 Task: Search one way flight ticket for 3 adults in first from Stillwater: Stillwater Regional Airport to Rockford: Chicago Rockford International Airport(was Northwest Chicagoland Regional Airport At Rockford) on 5-1-2023. Choice of flights is American. Number of bags: 1 carry on bag. Price is upto 97000. Outbound departure time preference is 5:45.
Action: Mouse moved to (242, 283)
Screenshot: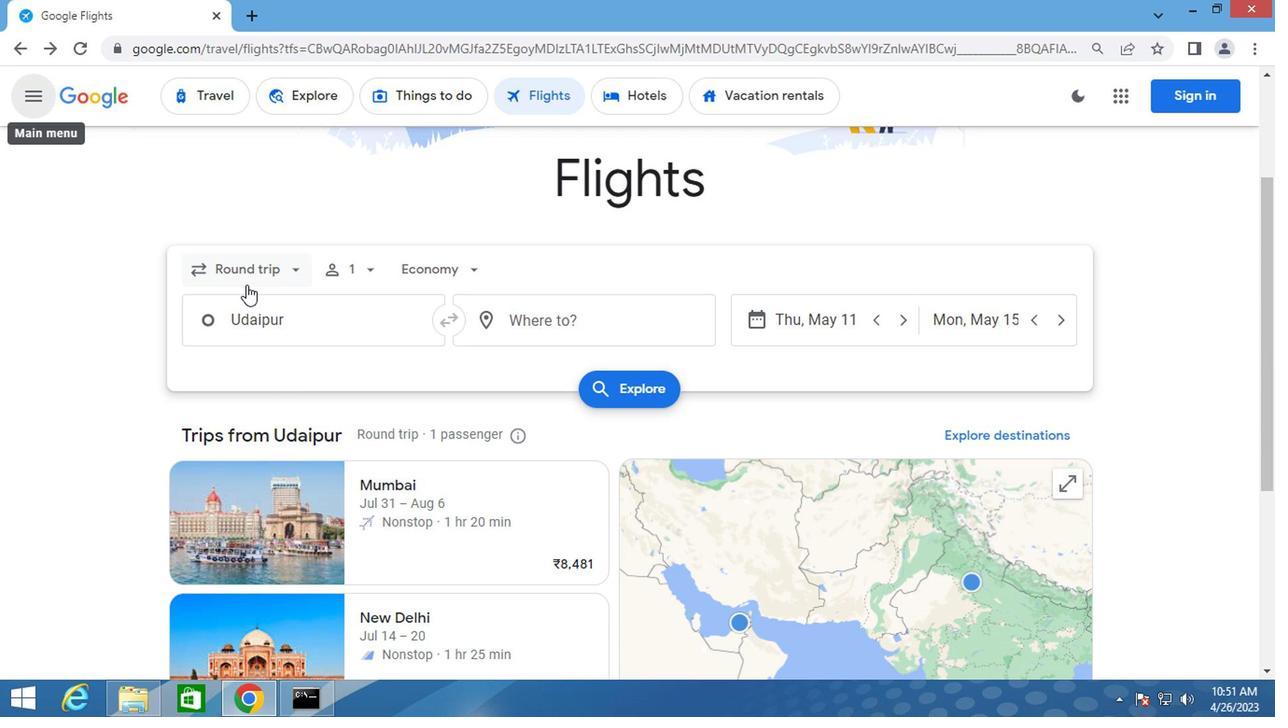 
Action: Mouse pressed left at (242, 283)
Screenshot: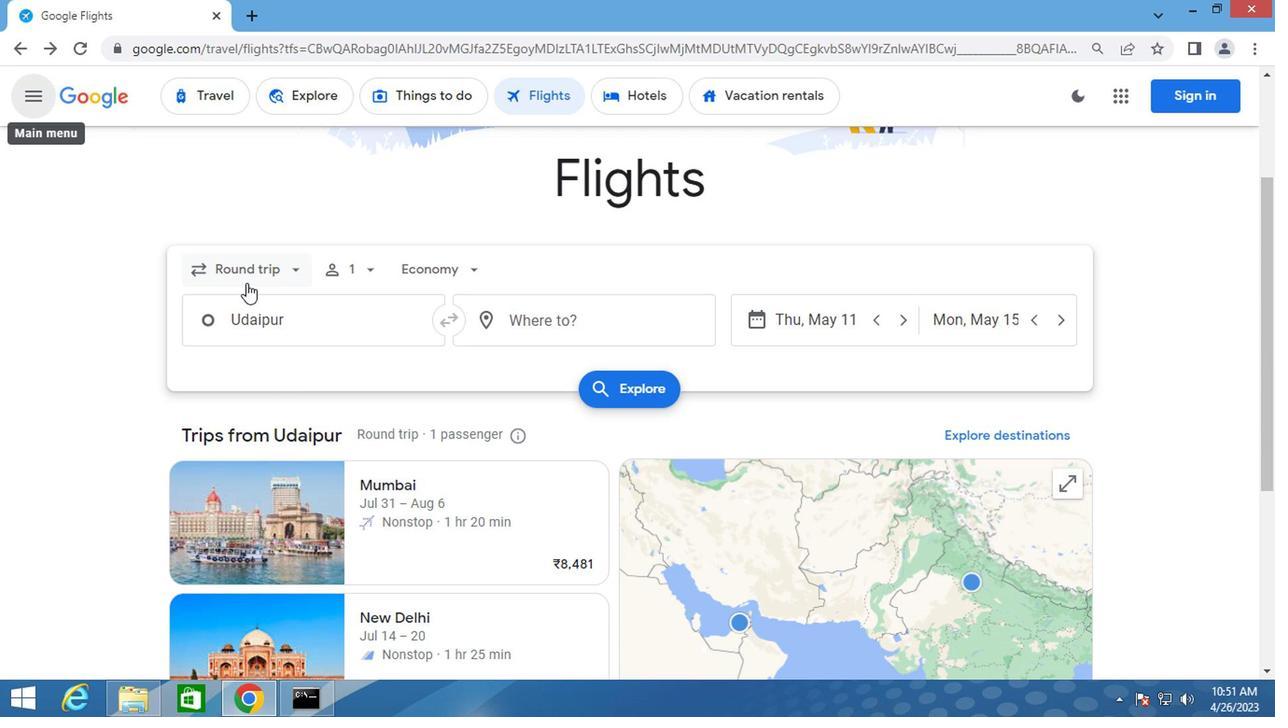 
Action: Mouse moved to (250, 344)
Screenshot: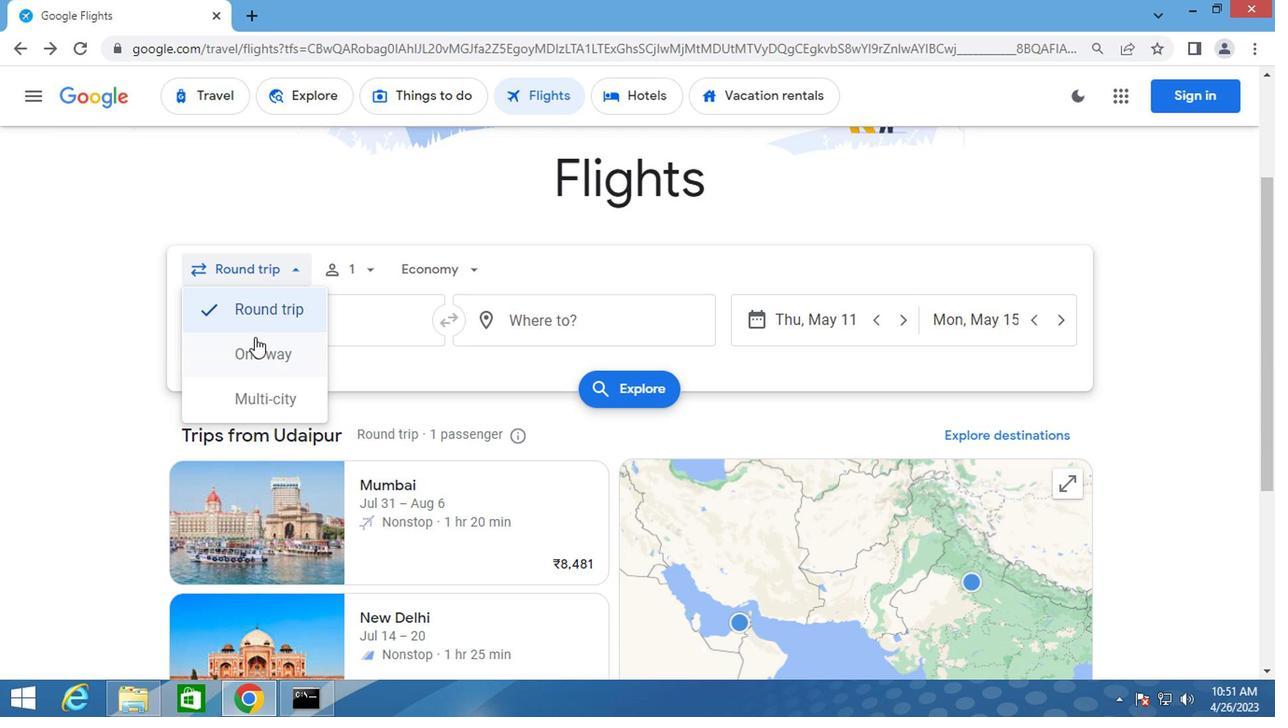 
Action: Mouse pressed left at (250, 344)
Screenshot: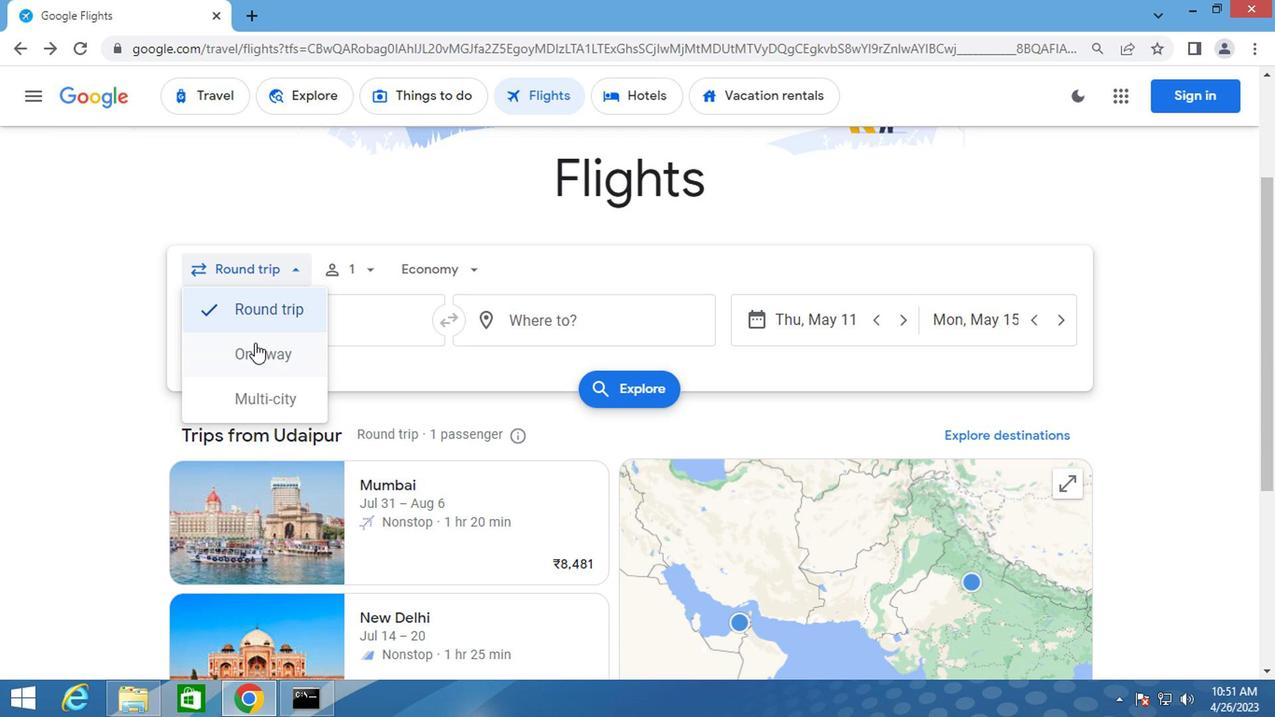 
Action: Mouse moved to (342, 271)
Screenshot: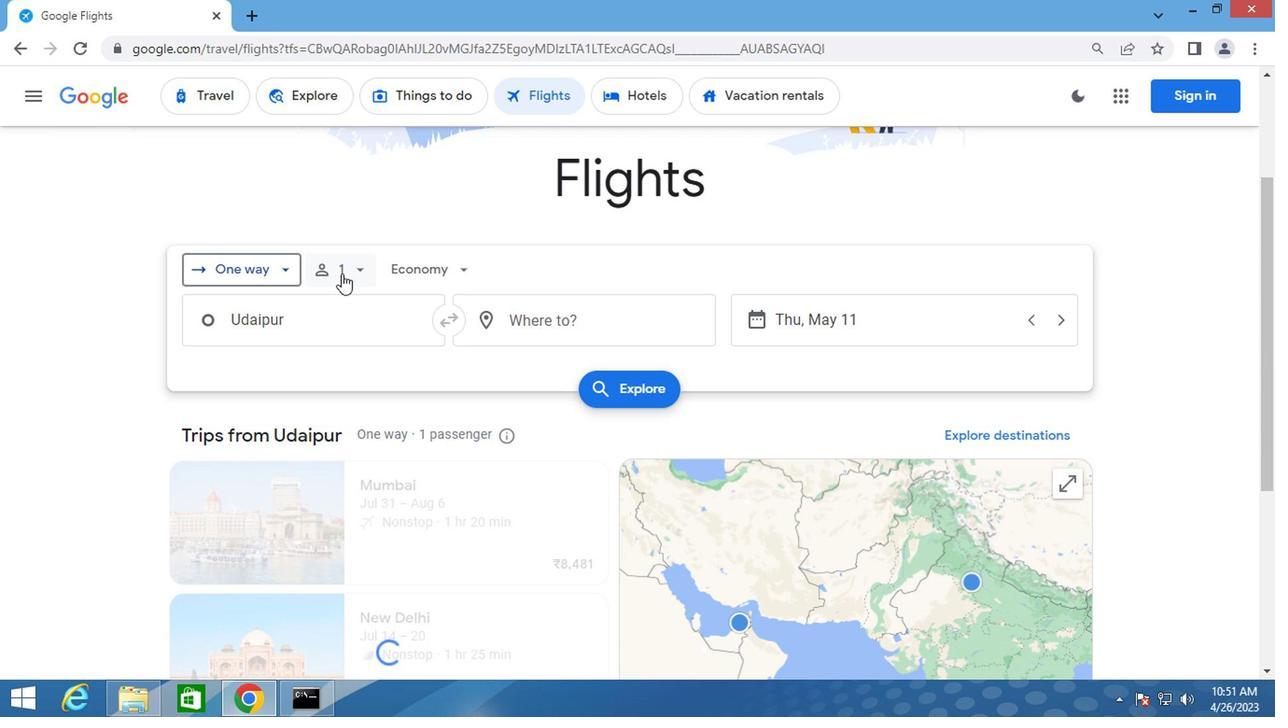 
Action: Mouse pressed left at (342, 271)
Screenshot: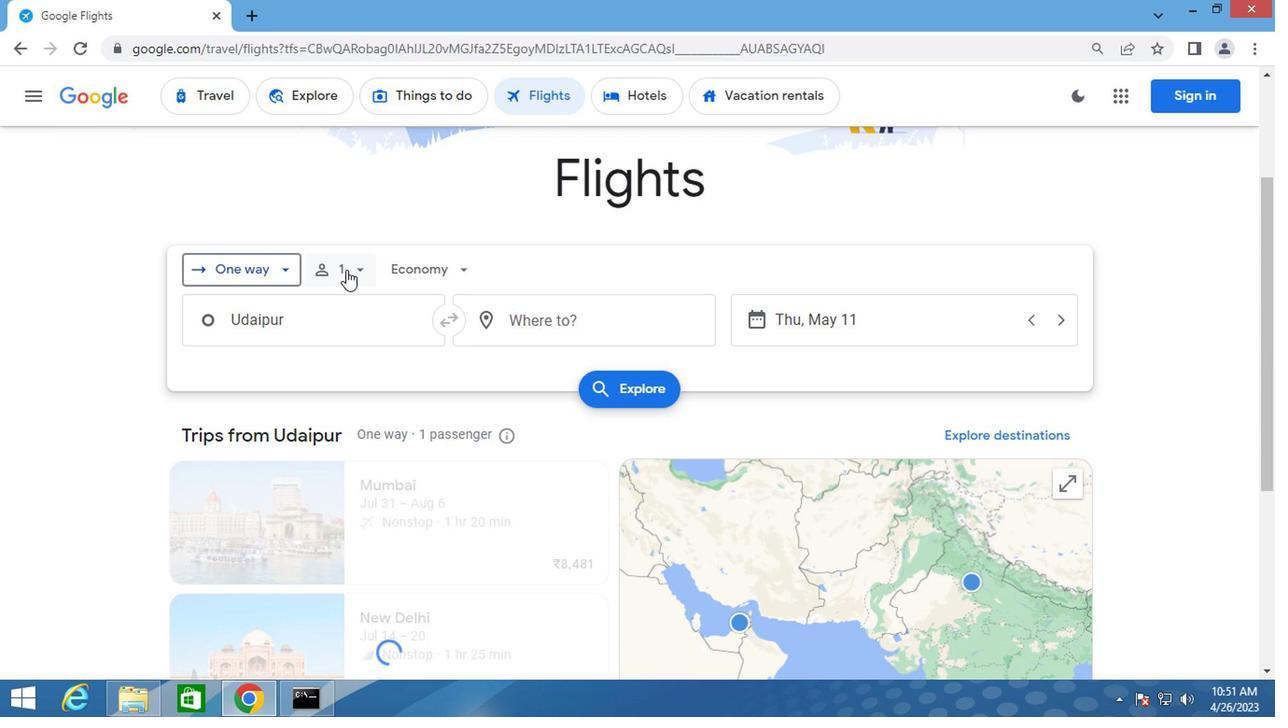 
Action: Mouse moved to (502, 320)
Screenshot: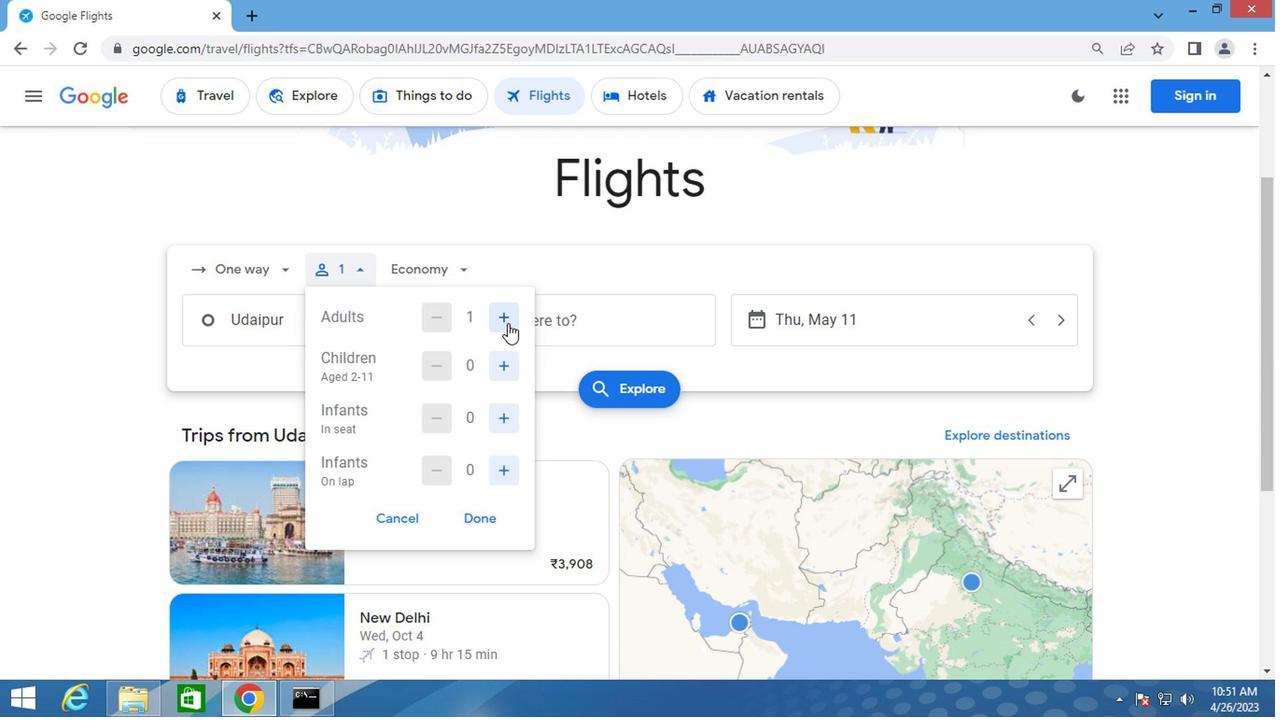 
Action: Mouse pressed left at (502, 320)
Screenshot: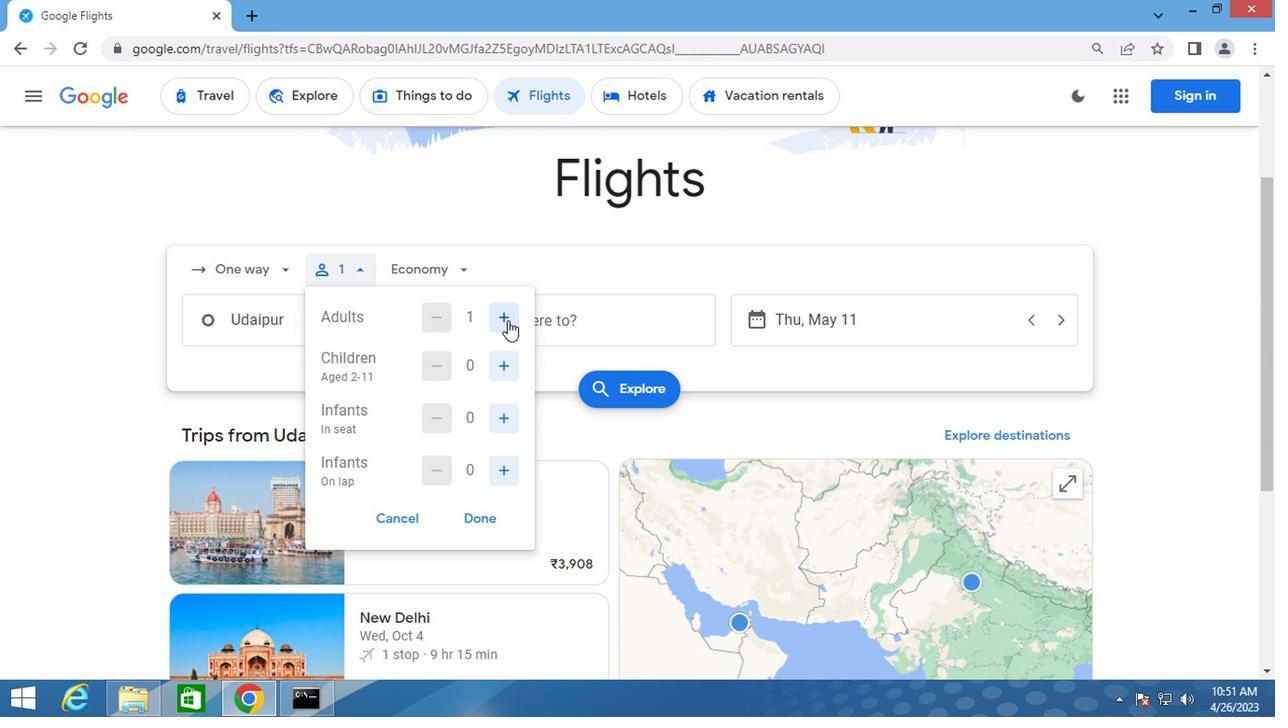
Action: Mouse pressed left at (502, 320)
Screenshot: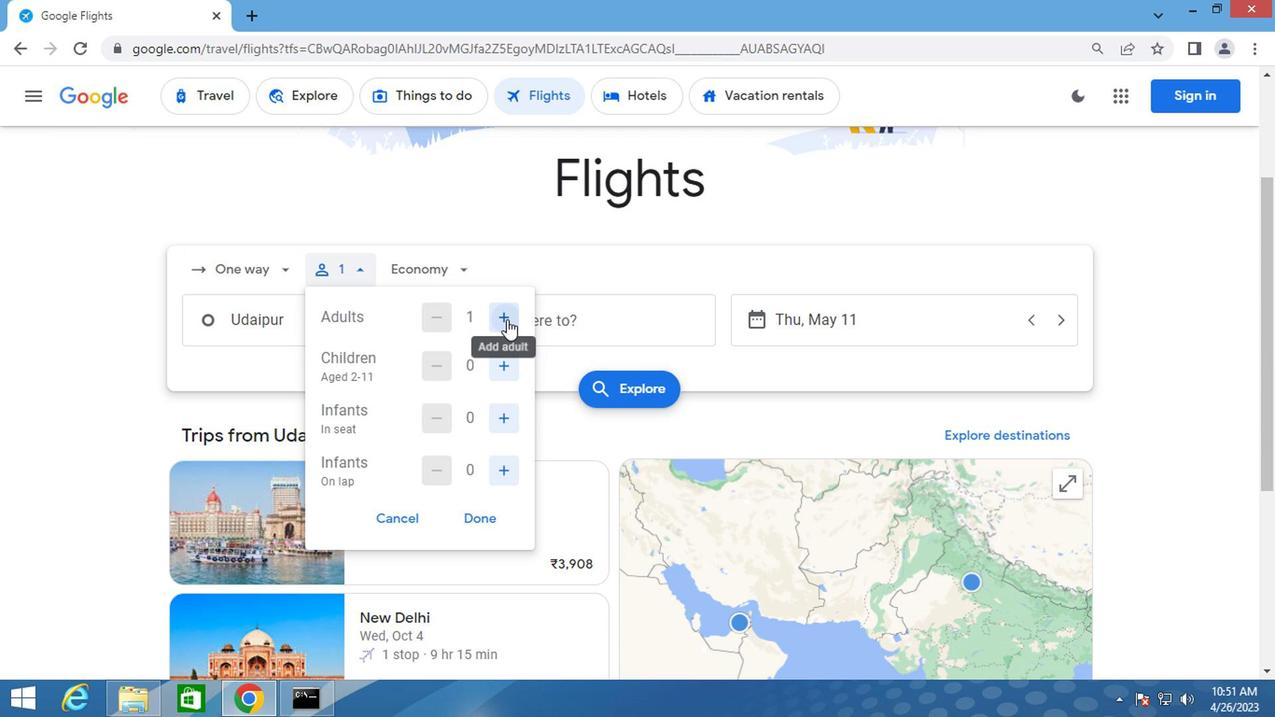 
Action: Mouse moved to (400, 271)
Screenshot: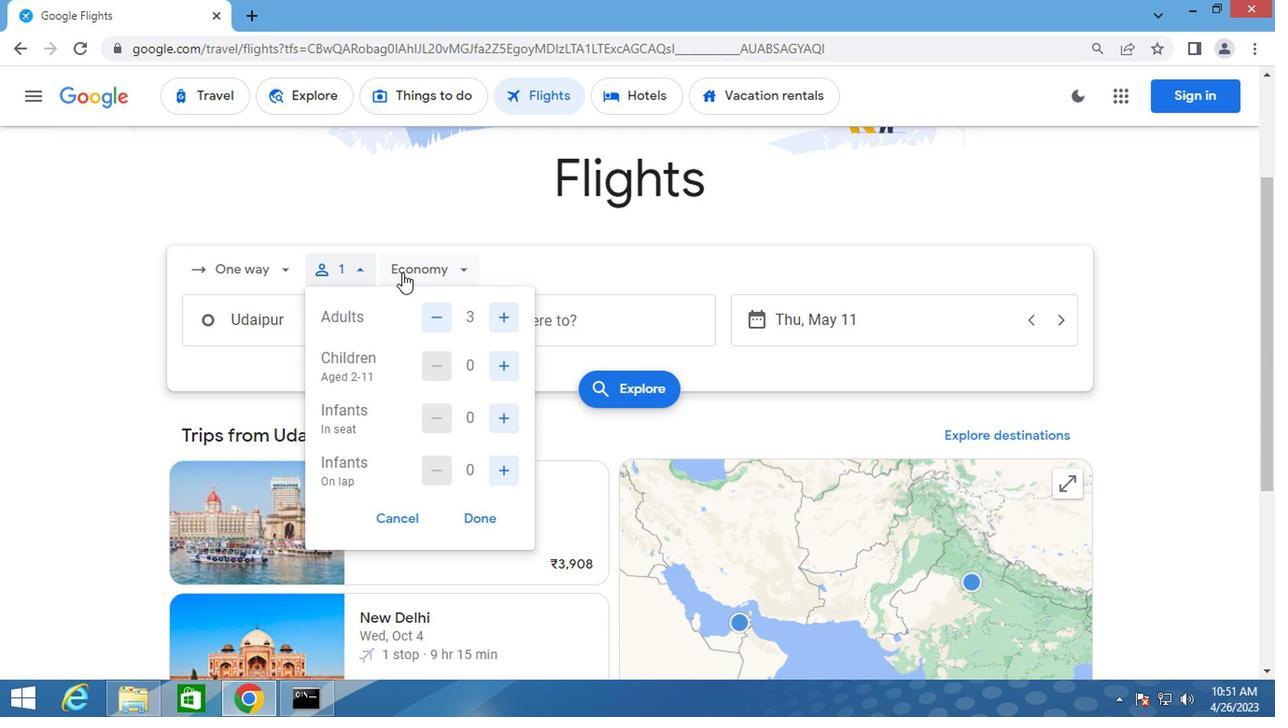 
Action: Mouse pressed left at (400, 271)
Screenshot: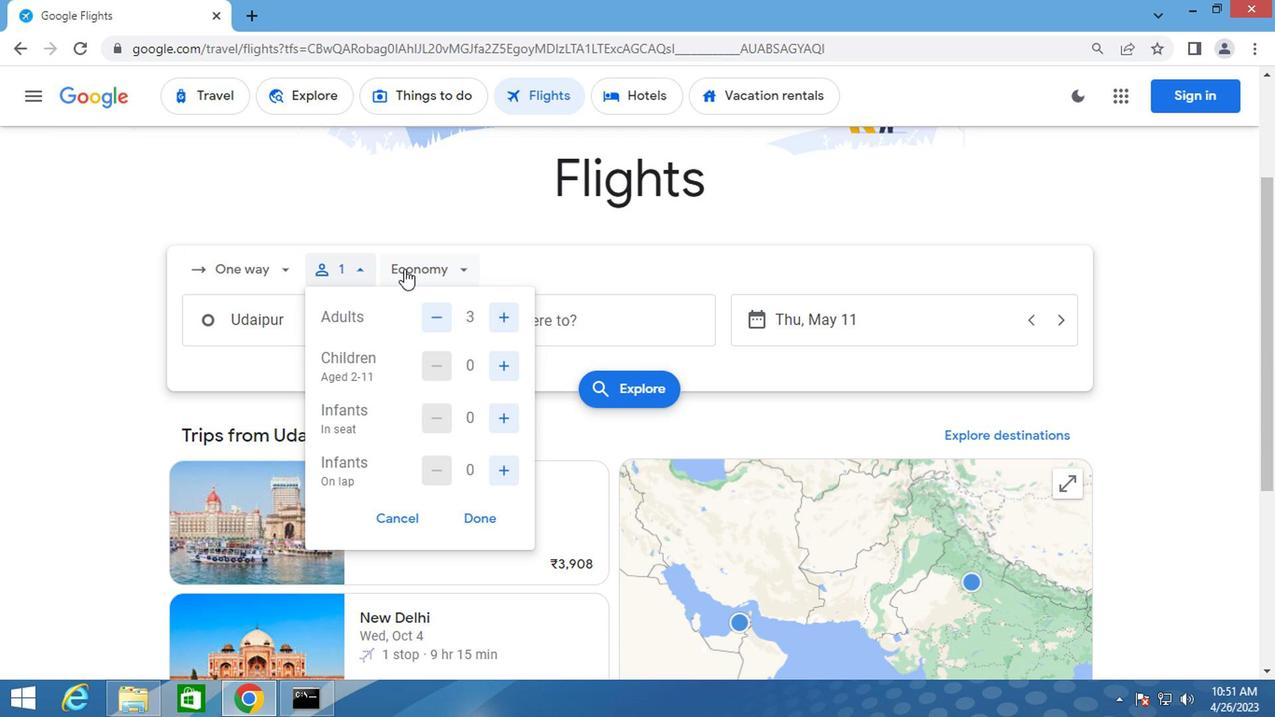 
Action: Mouse moved to (447, 448)
Screenshot: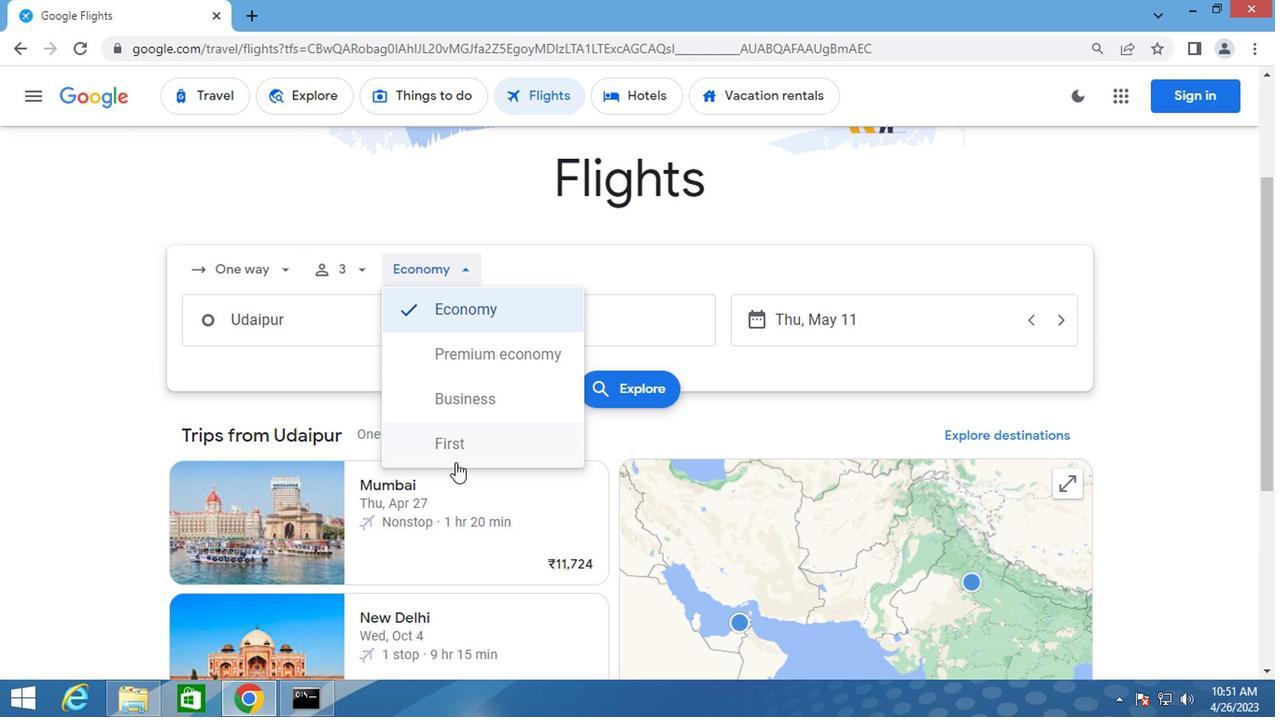 
Action: Mouse pressed left at (447, 448)
Screenshot: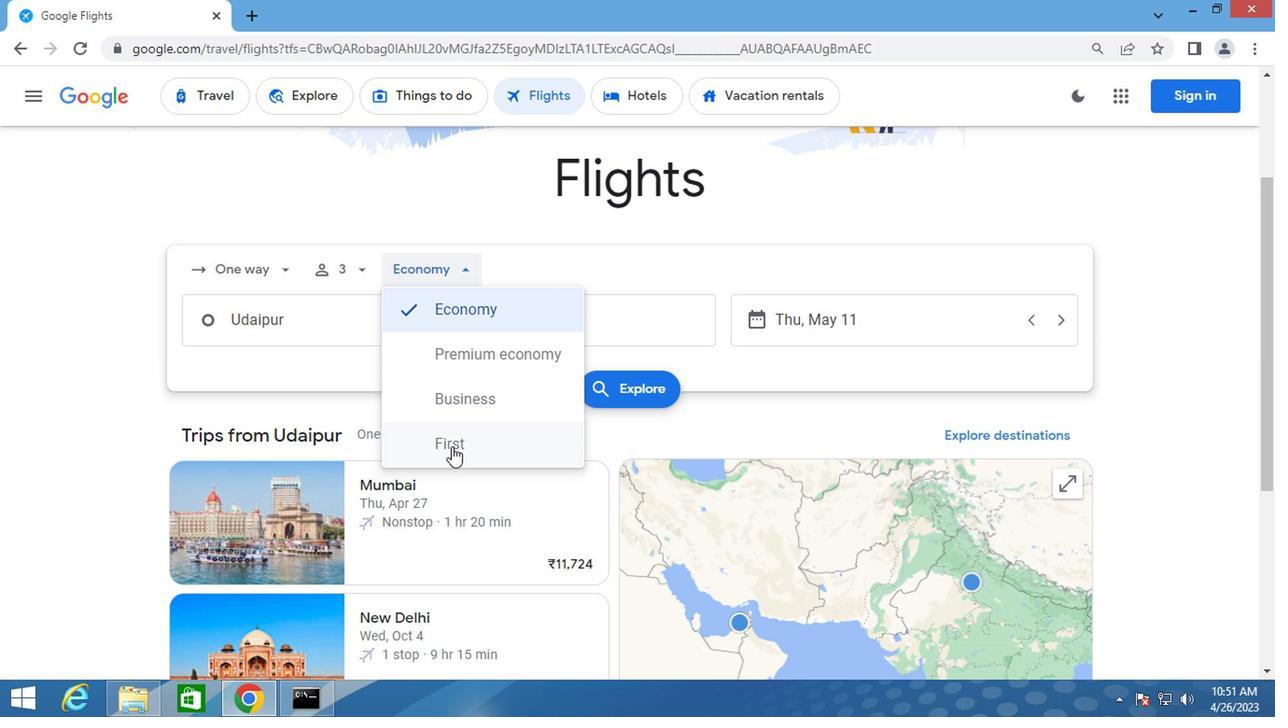 
Action: Mouse moved to (231, 319)
Screenshot: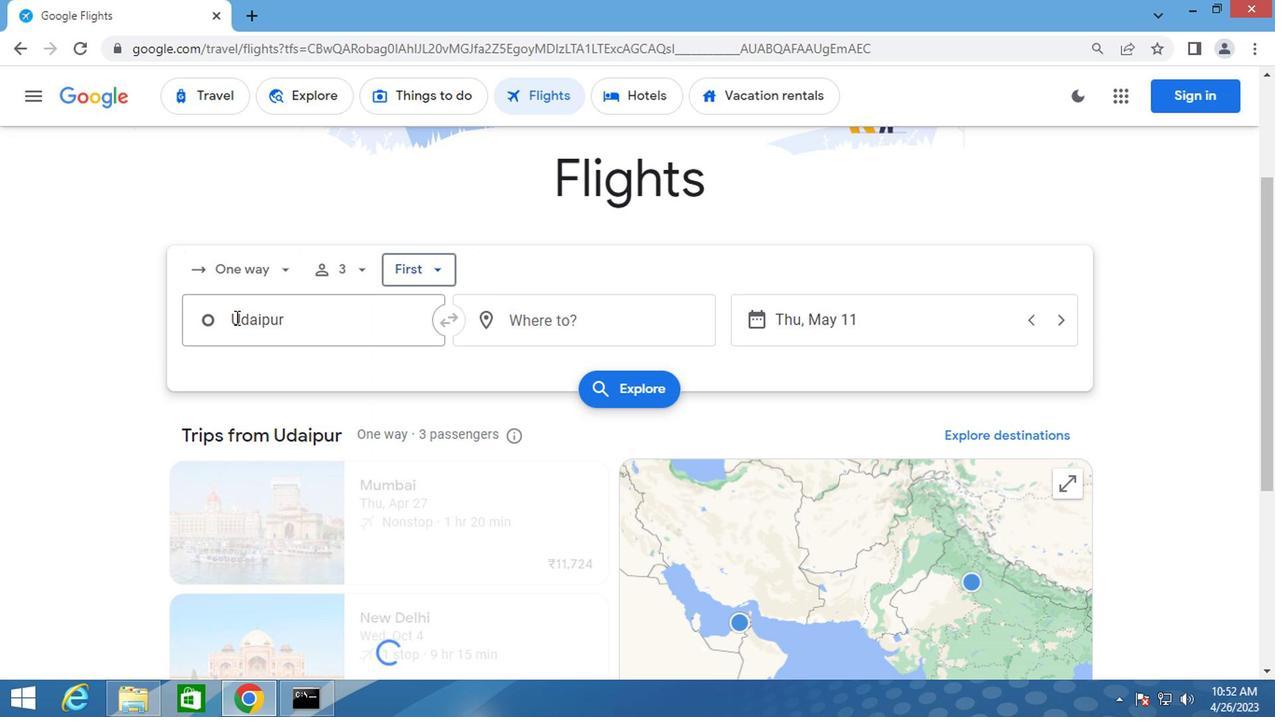 
Action: Mouse pressed left at (231, 319)
Screenshot: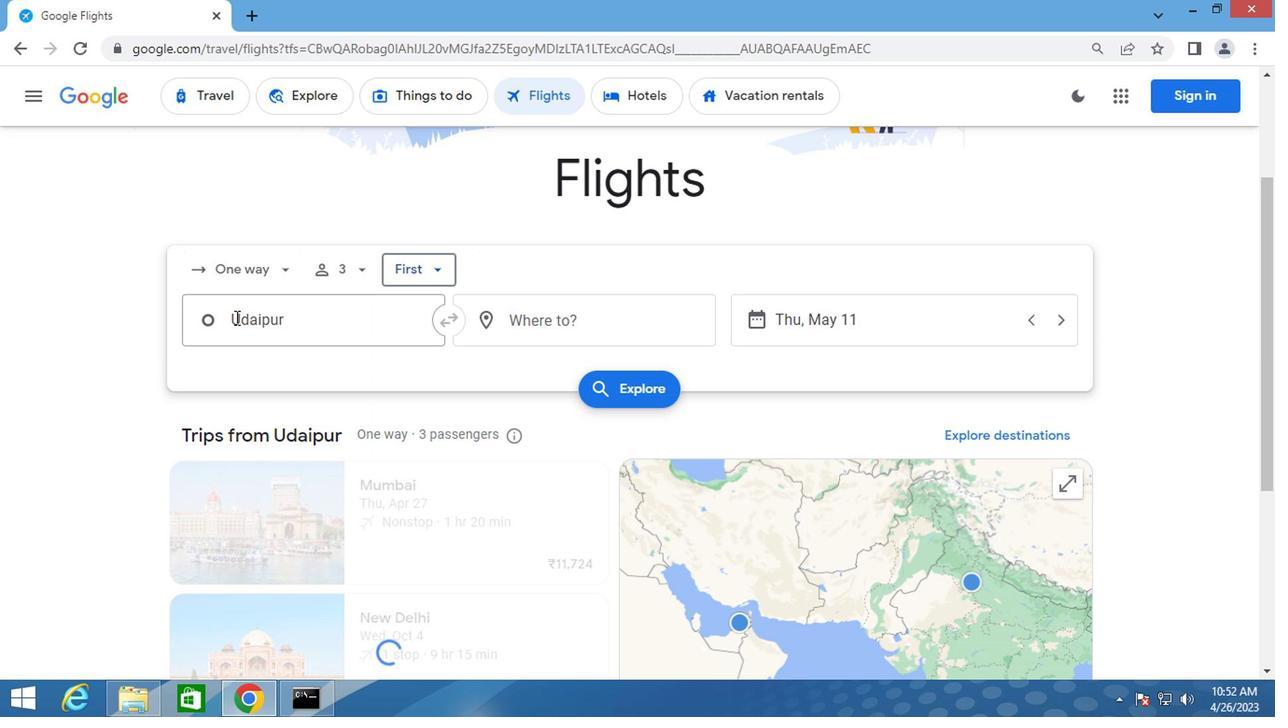 
Action: Mouse moved to (232, 319)
Screenshot: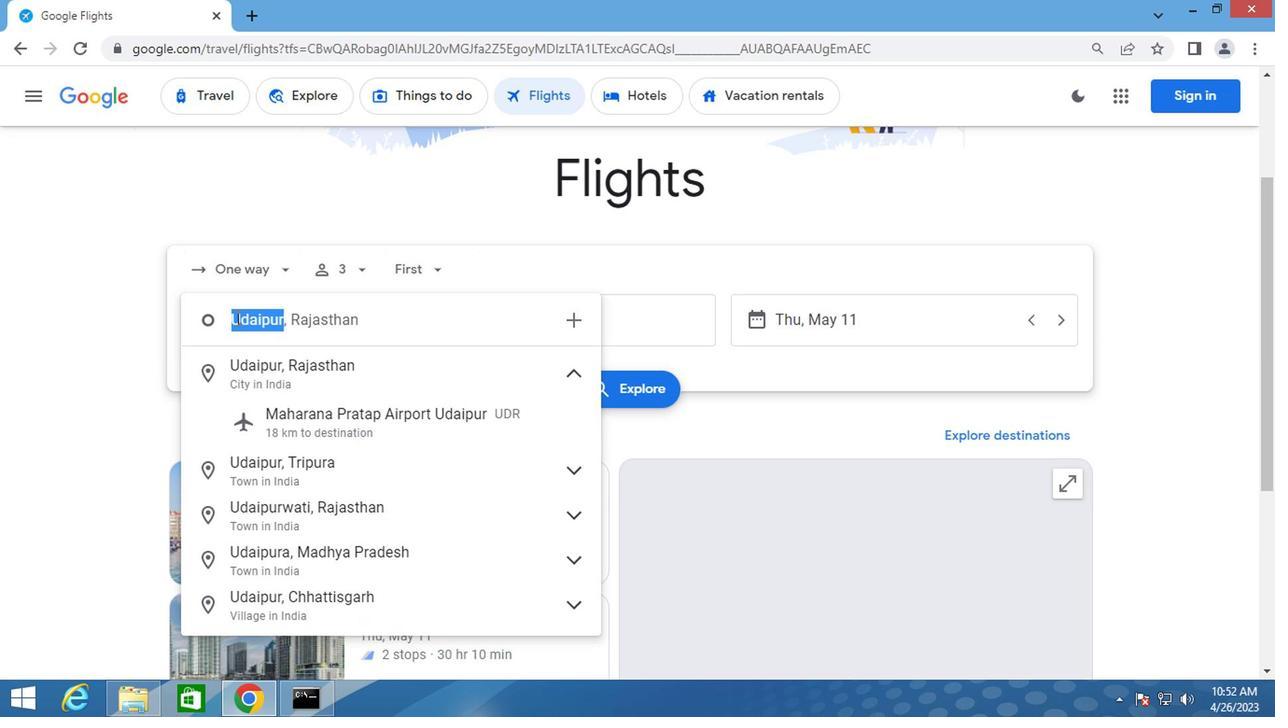 
Action: Key pressed stillwater
Screenshot: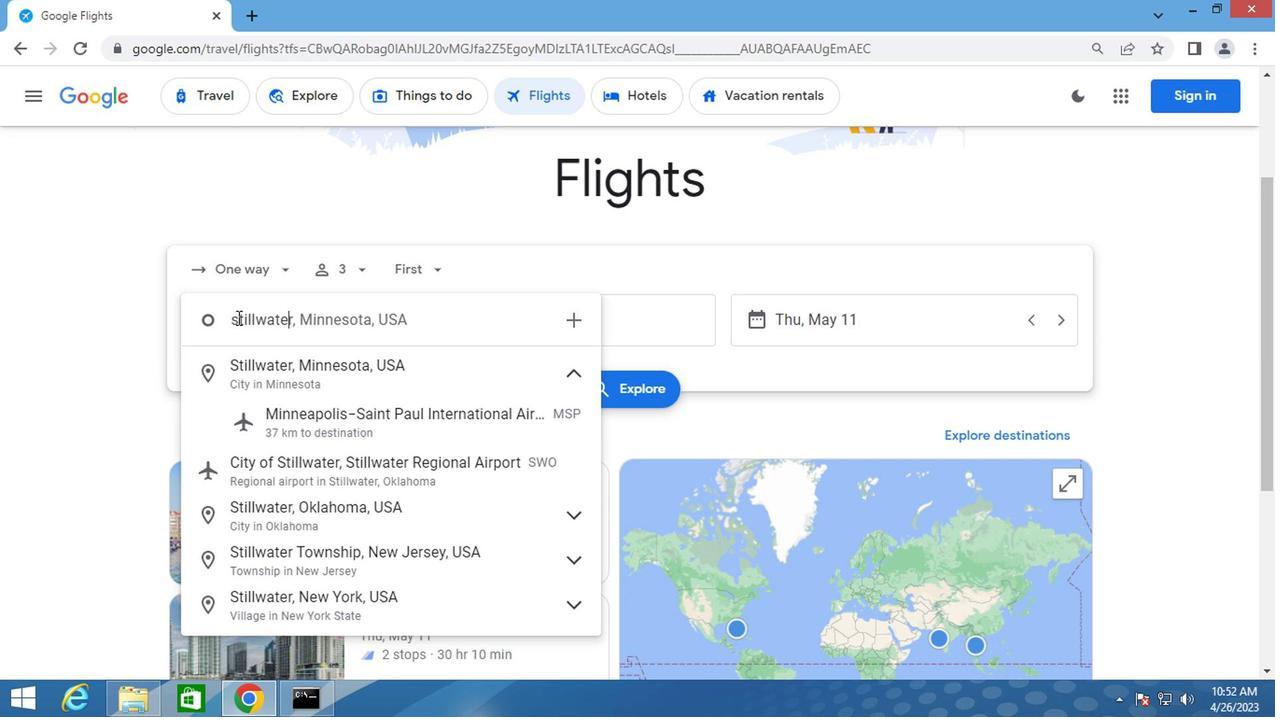 
Action: Mouse moved to (380, 327)
Screenshot: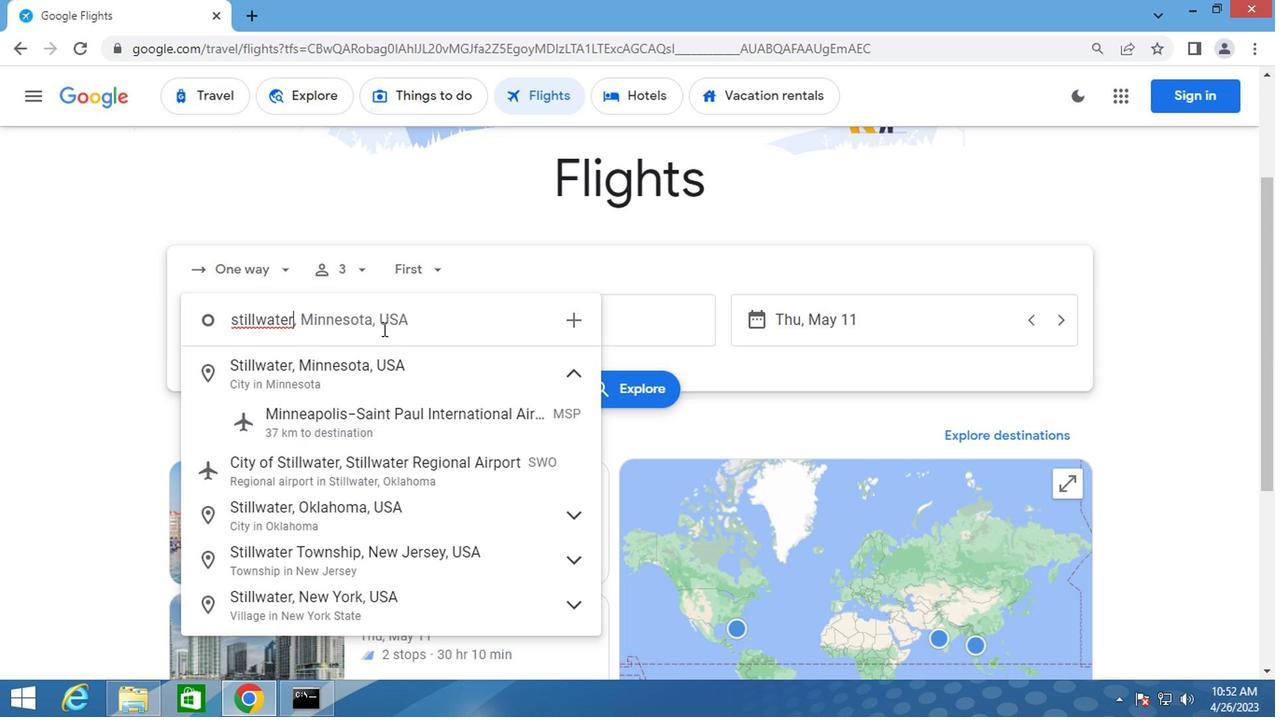 
Action: Key pressed <Key.space>region
Screenshot: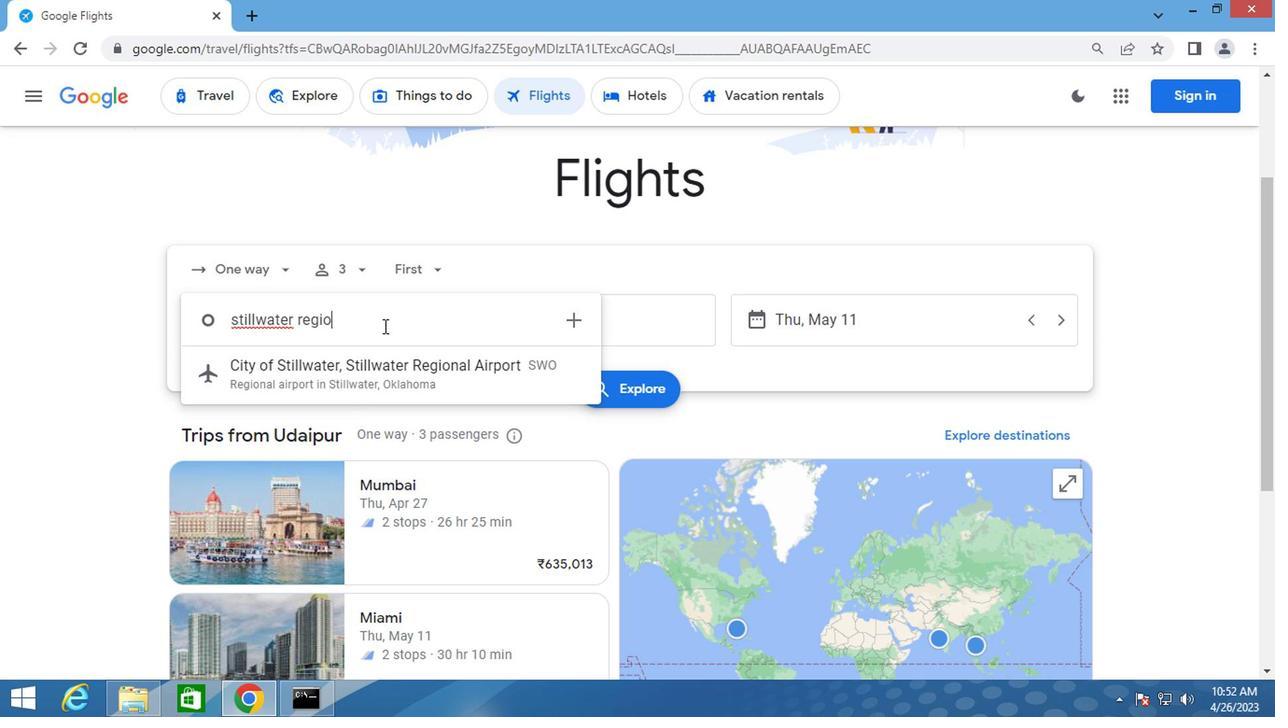 
Action: Mouse moved to (372, 380)
Screenshot: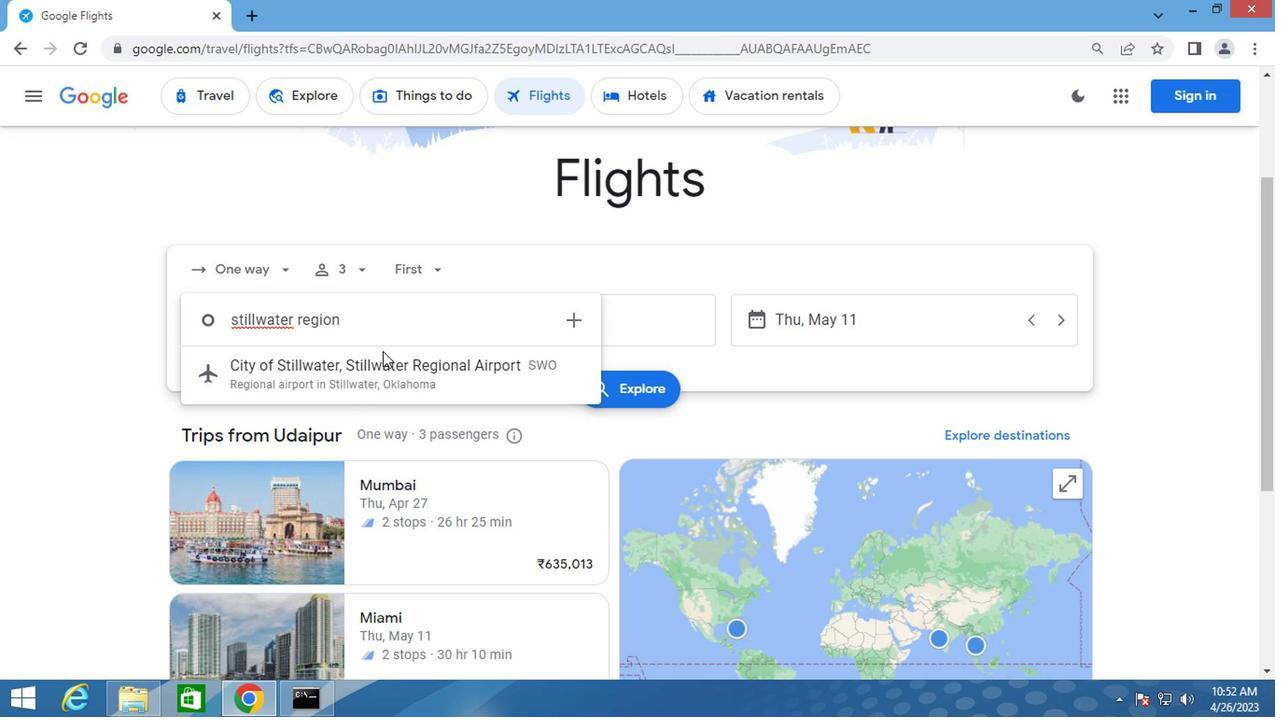 
Action: Mouse pressed left at (372, 380)
Screenshot: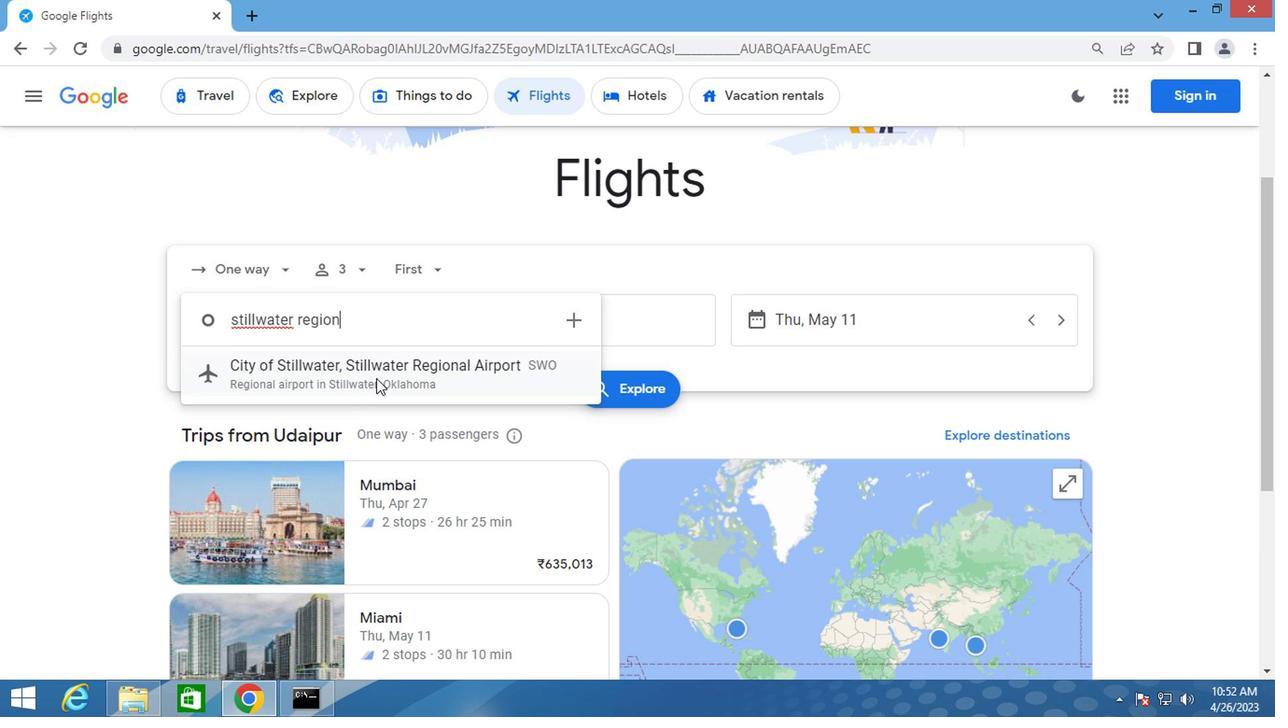 
Action: Mouse moved to (598, 322)
Screenshot: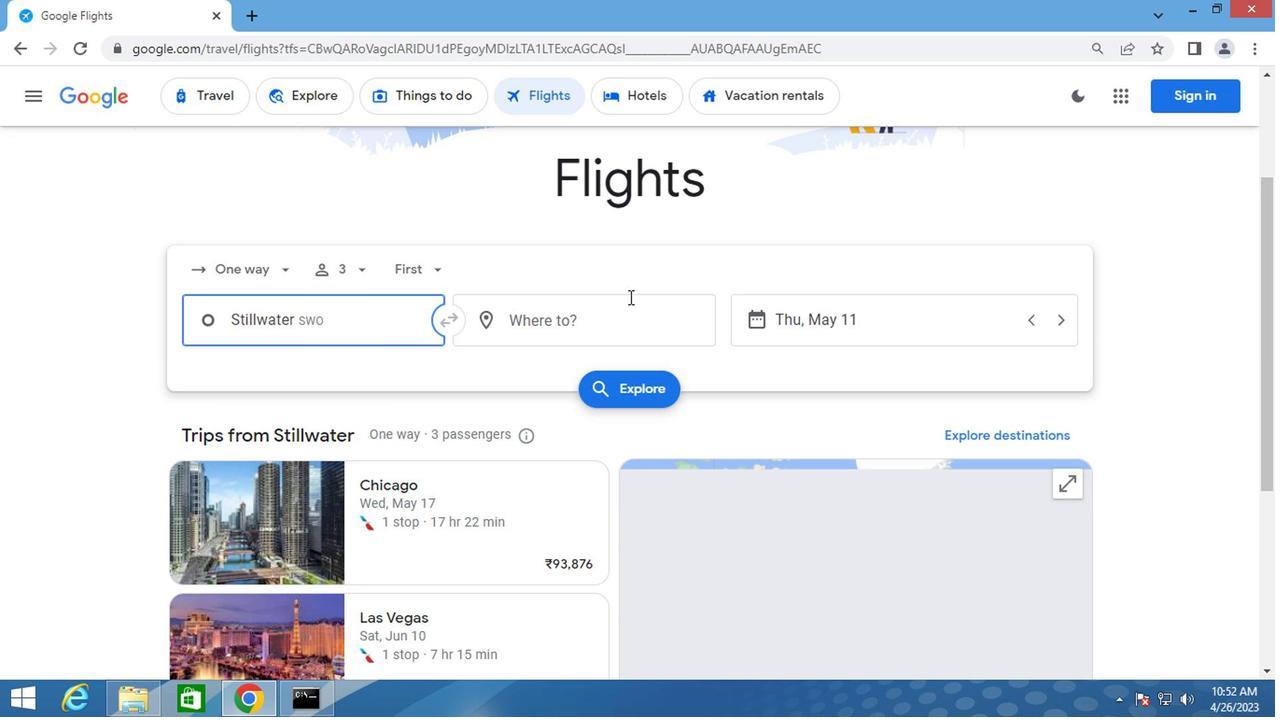 
Action: Mouse pressed left at (598, 322)
Screenshot: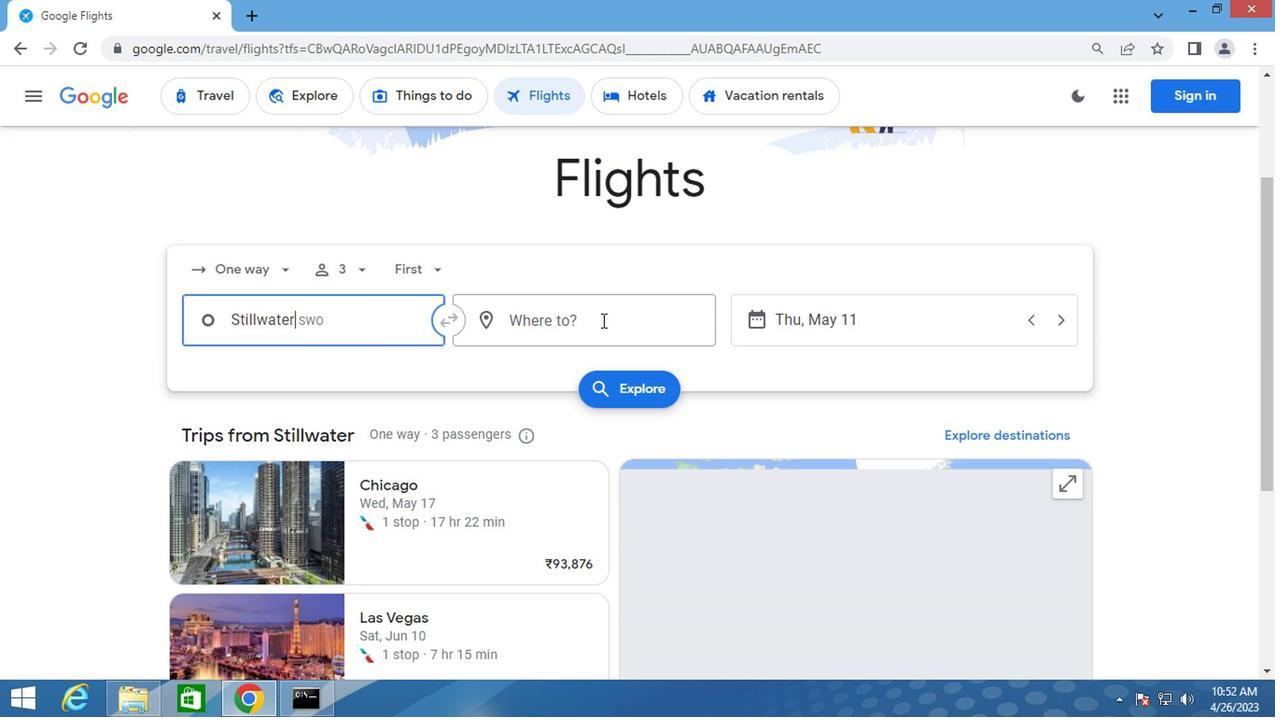 
Action: Key pressed rockford
Screenshot: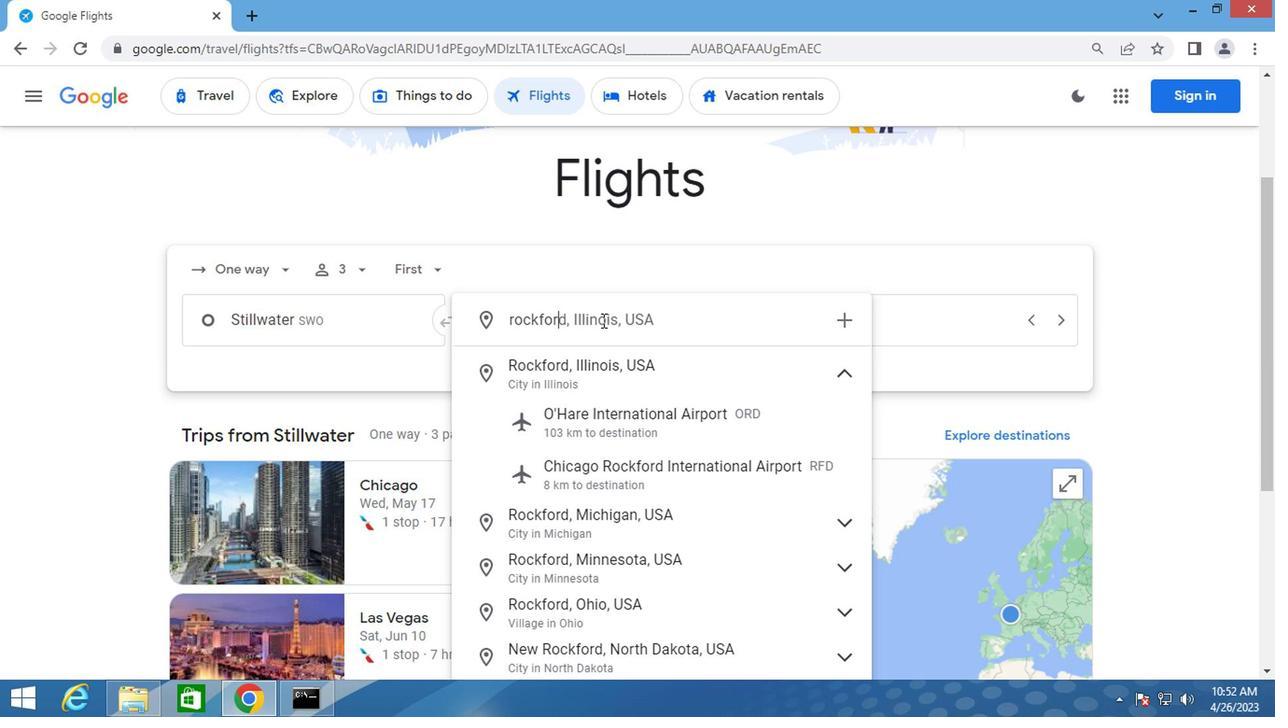 
Action: Mouse moved to (607, 462)
Screenshot: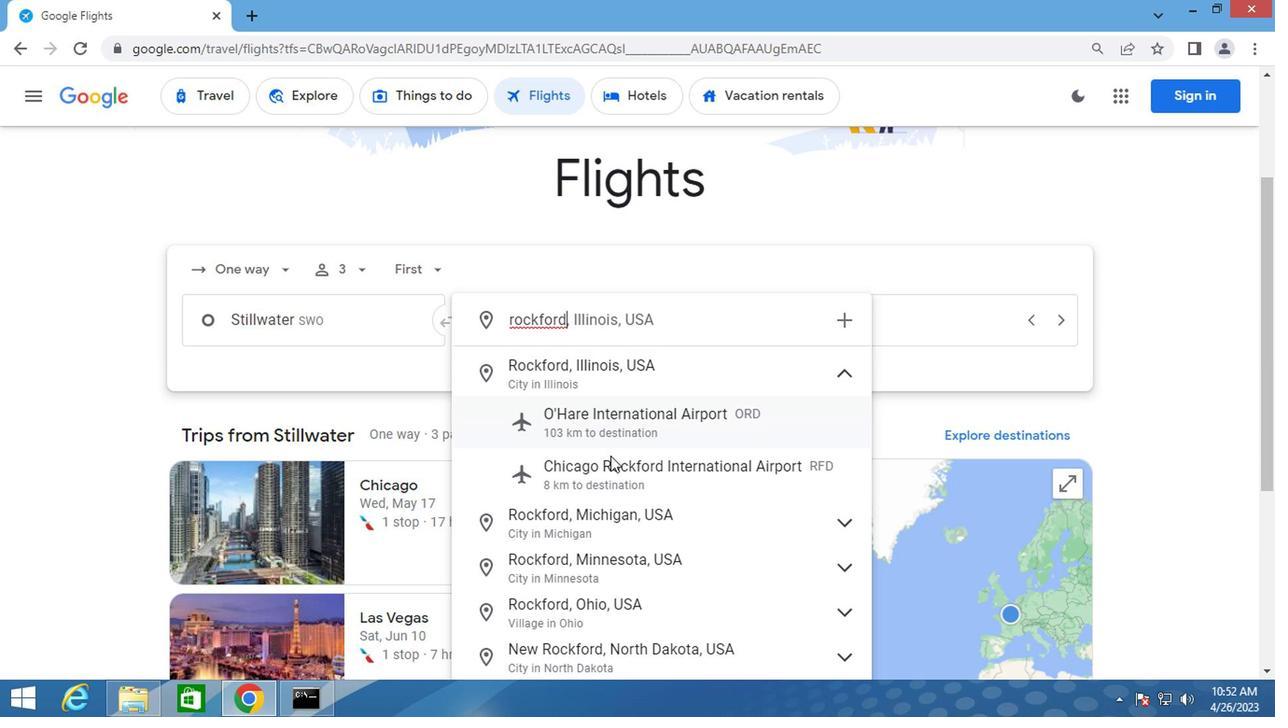 
Action: Mouse pressed left at (607, 462)
Screenshot: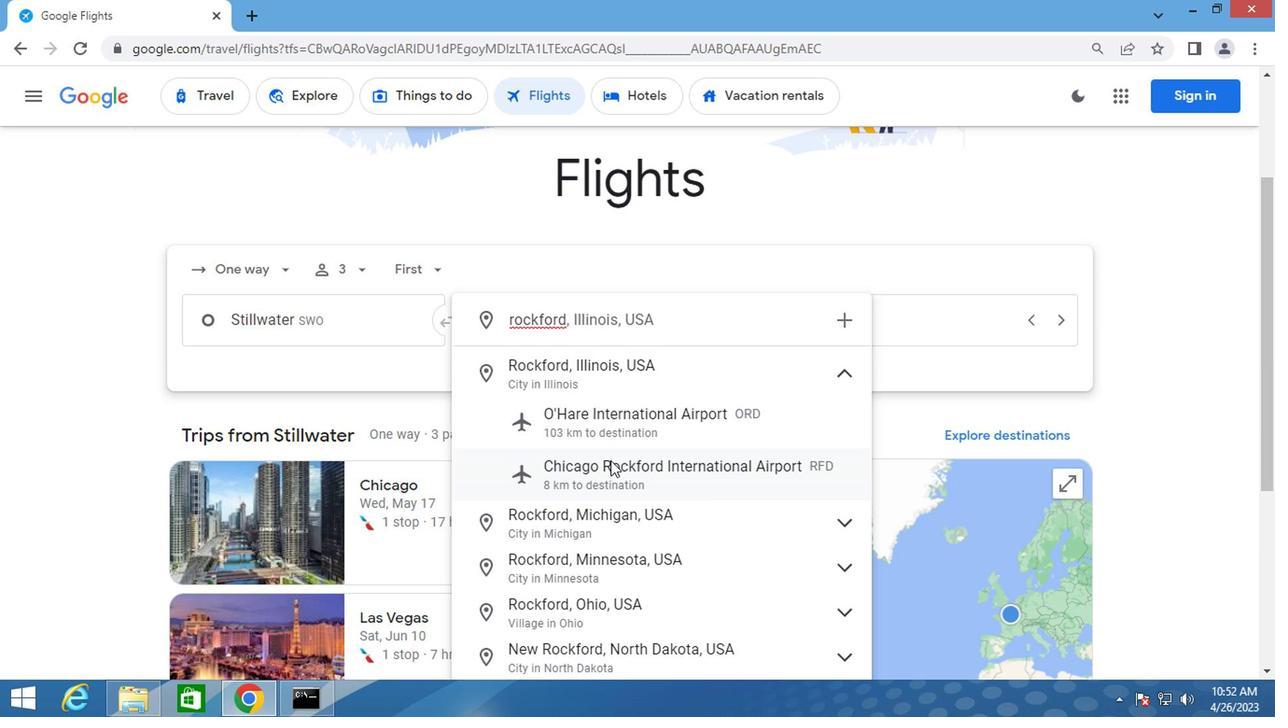 
Action: Mouse moved to (792, 326)
Screenshot: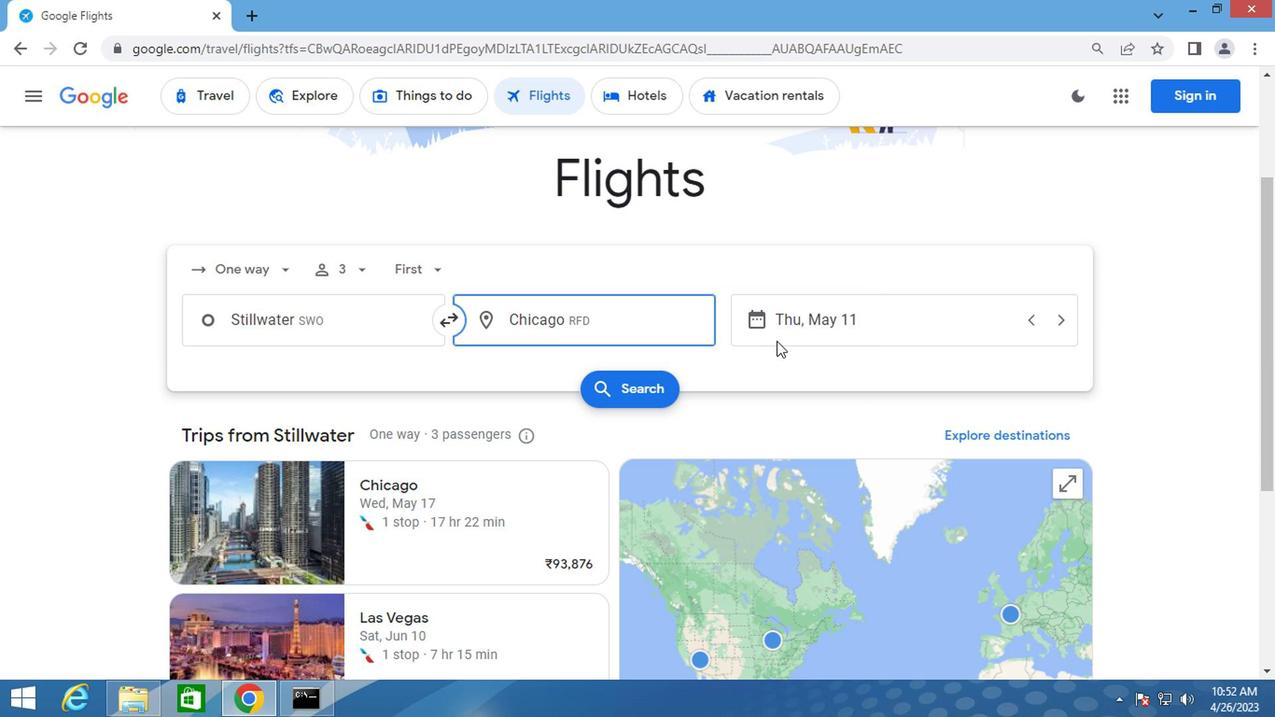 
Action: Mouse pressed left at (792, 326)
Screenshot: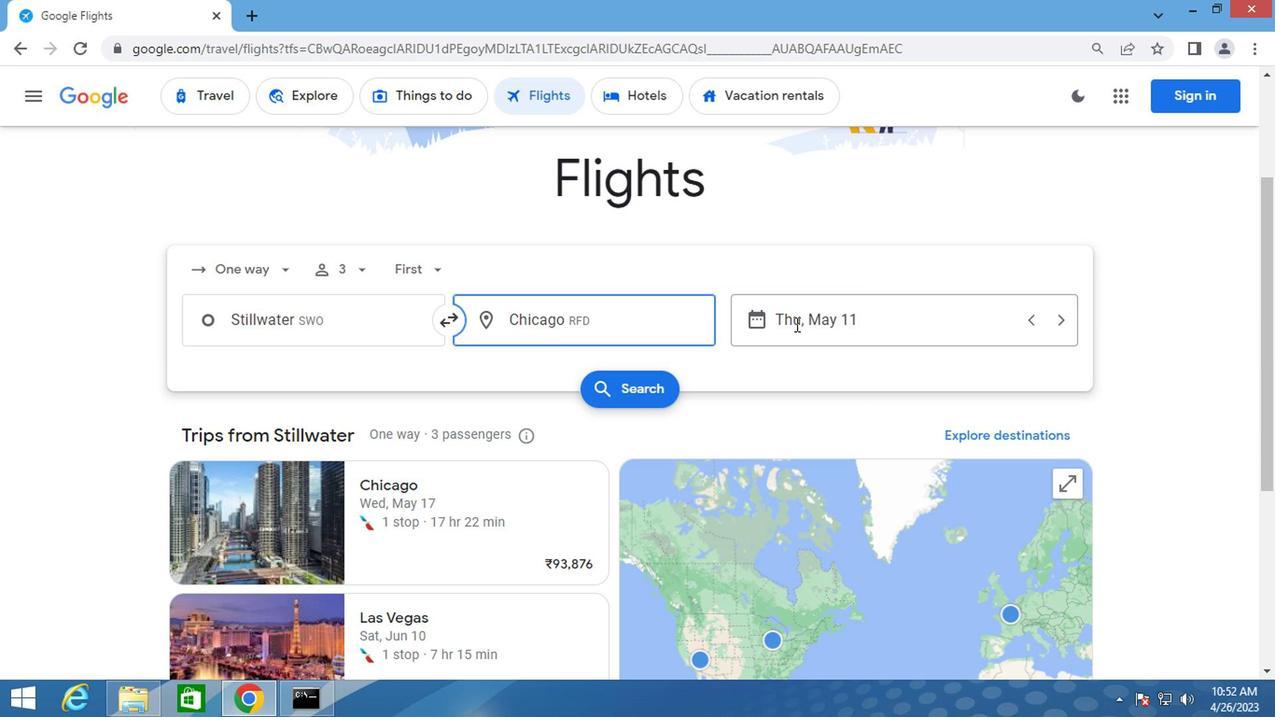 
Action: Mouse moved to (805, 341)
Screenshot: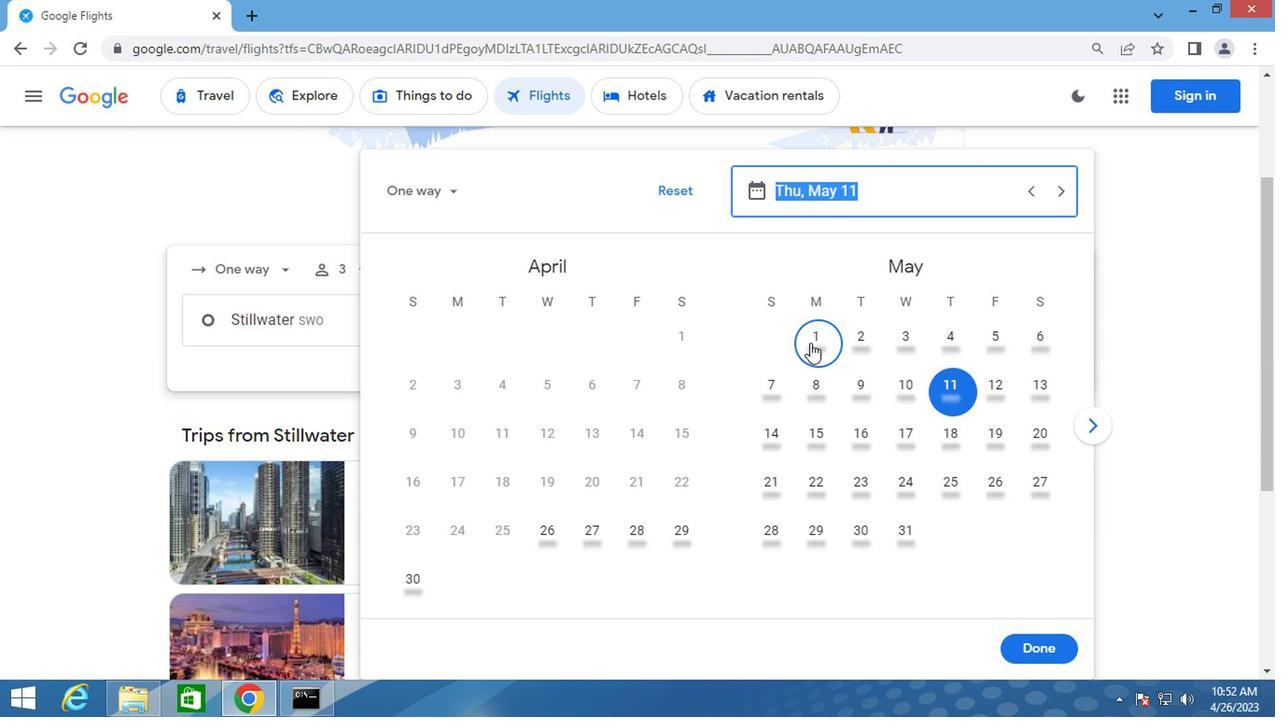 
Action: Mouse pressed left at (805, 341)
Screenshot: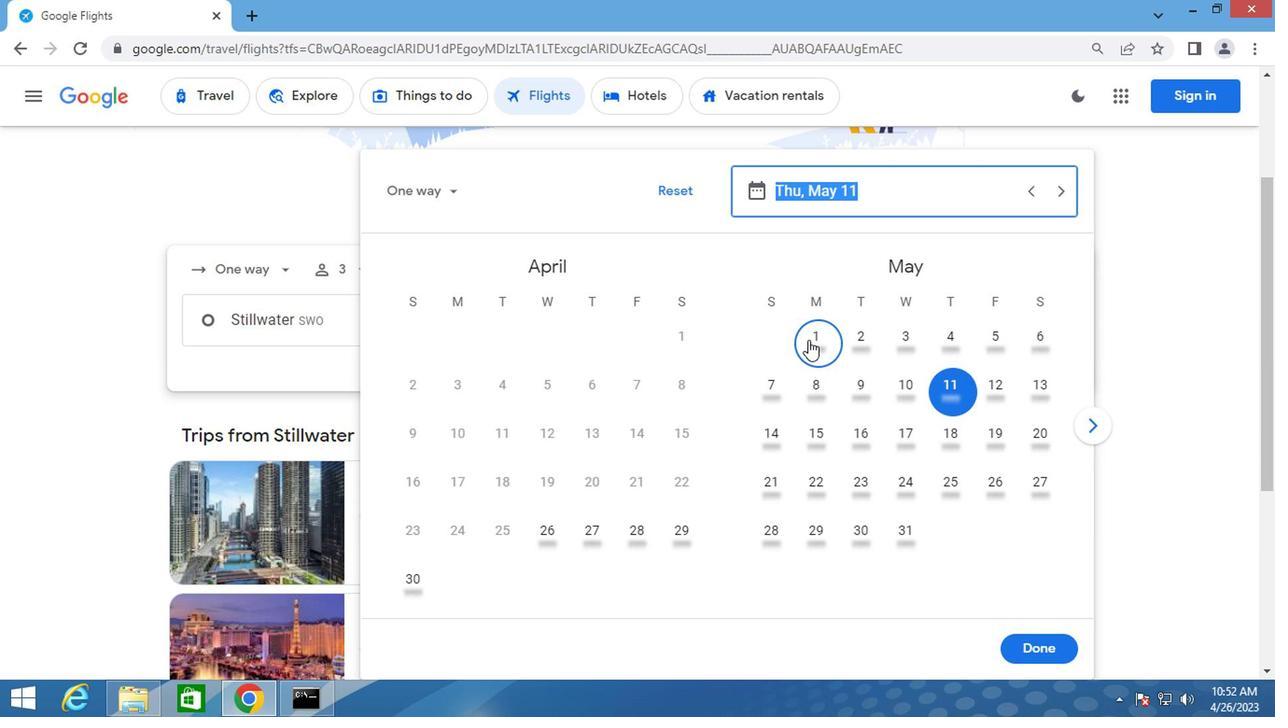 
Action: Mouse moved to (1020, 653)
Screenshot: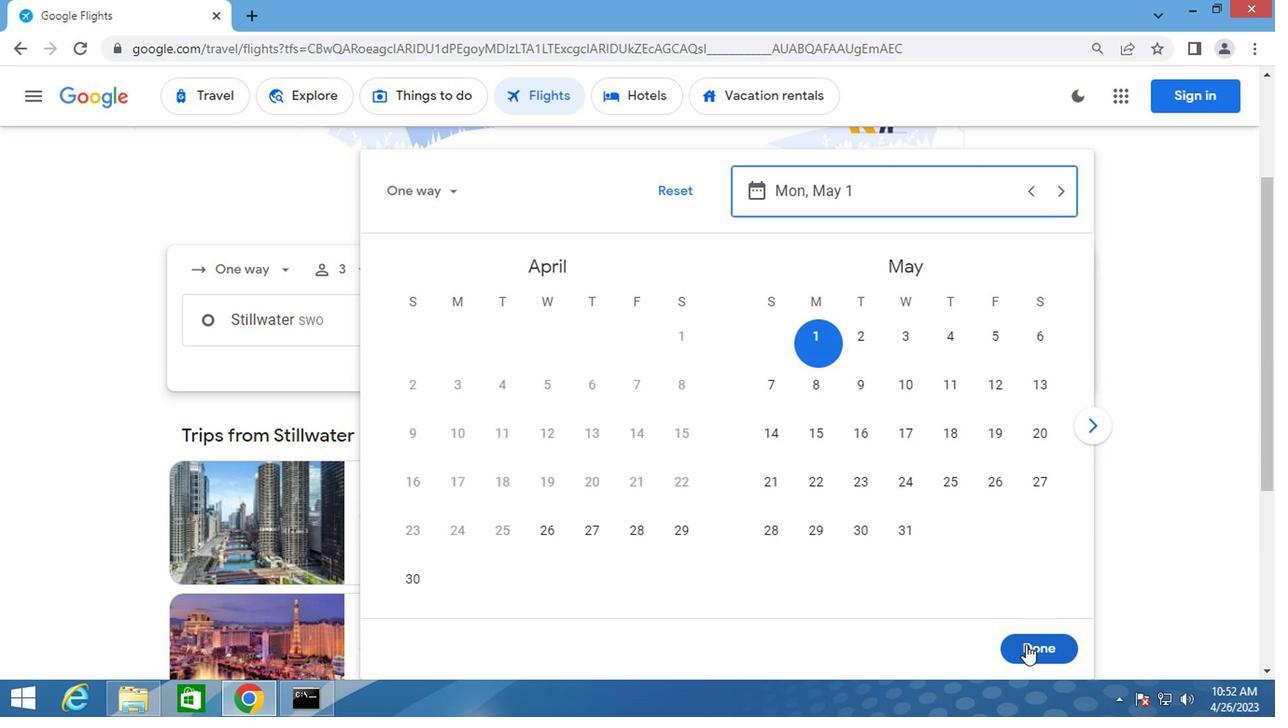 
Action: Mouse pressed left at (1020, 653)
Screenshot: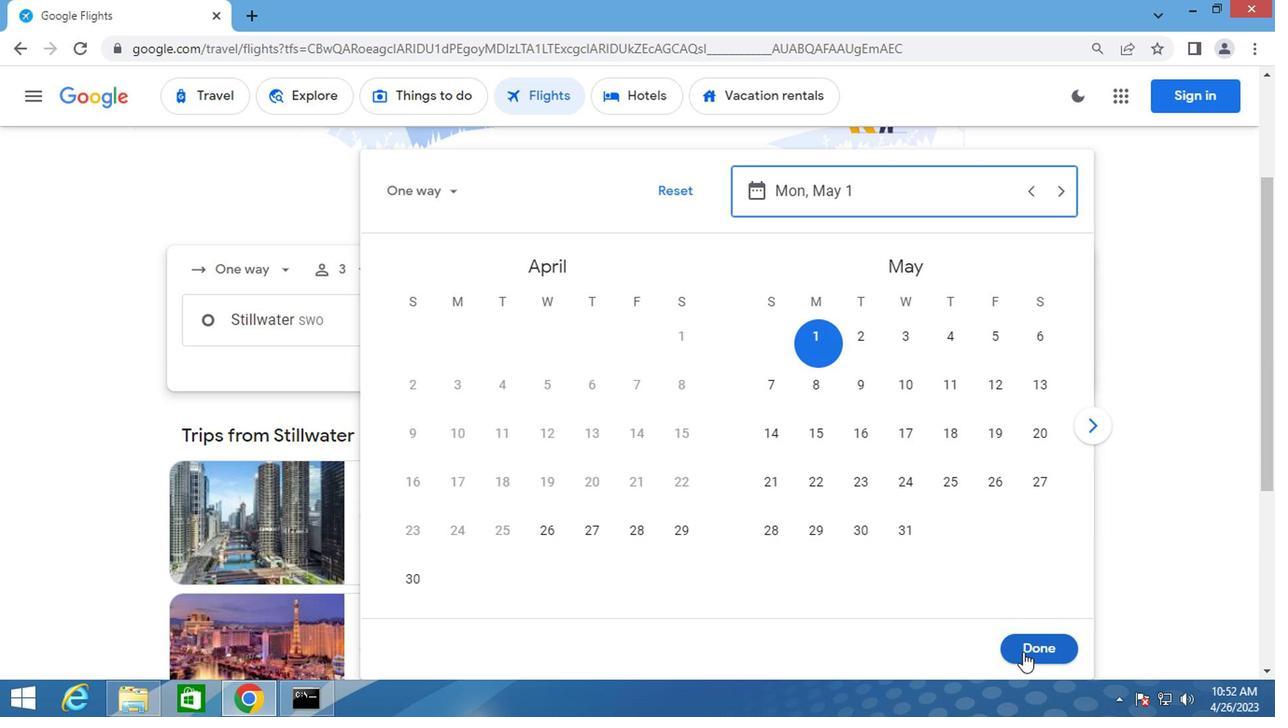 
Action: Mouse moved to (619, 393)
Screenshot: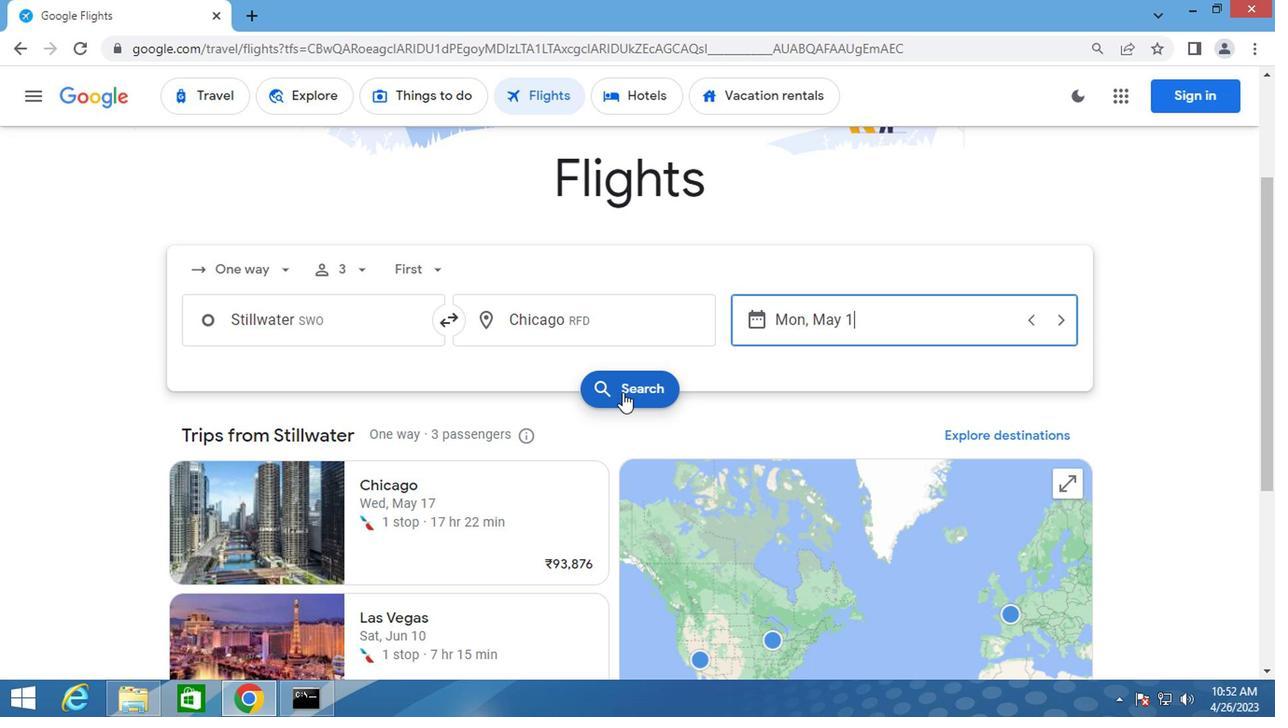 
Action: Mouse pressed left at (619, 393)
Screenshot: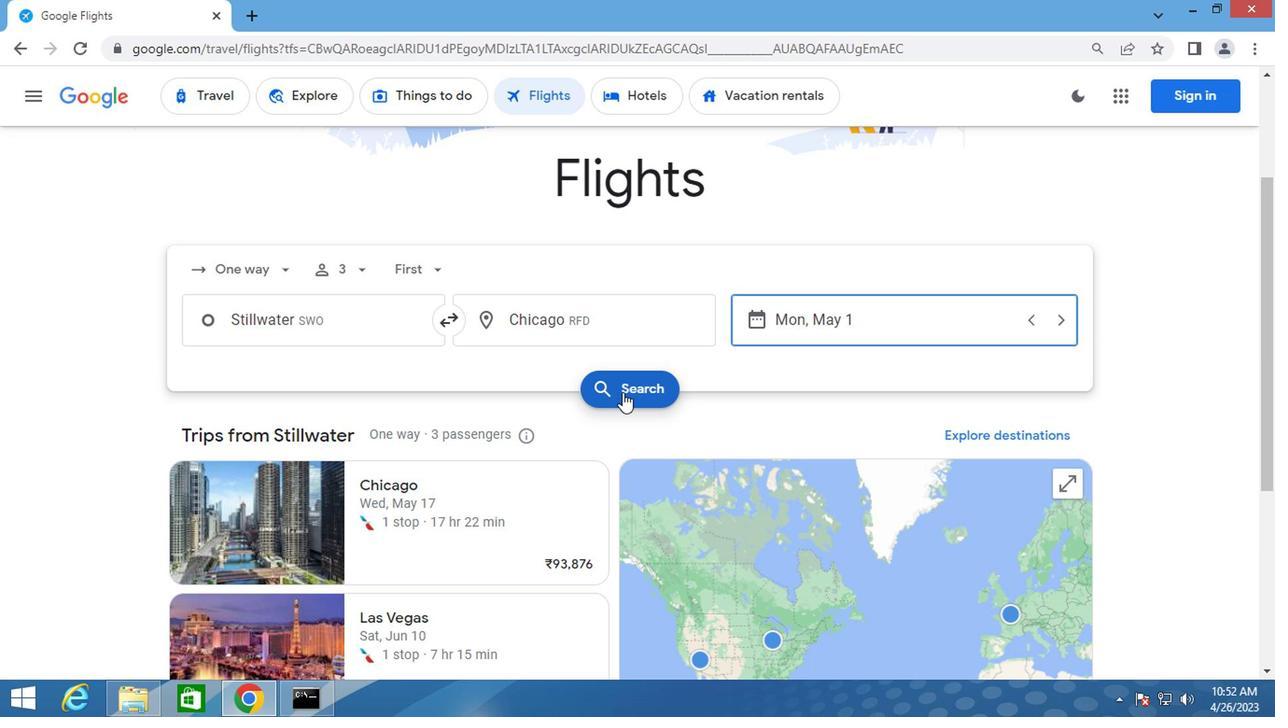 
Action: Mouse moved to (221, 267)
Screenshot: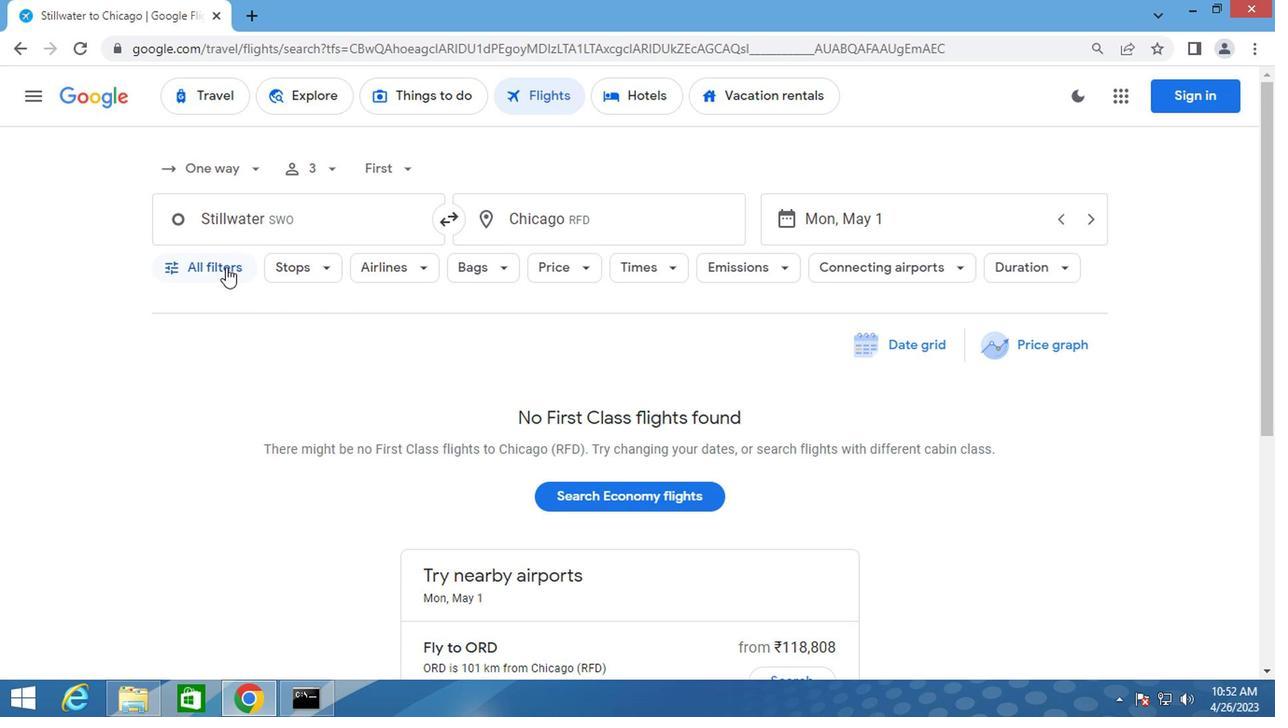
Action: Mouse pressed left at (221, 267)
Screenshot: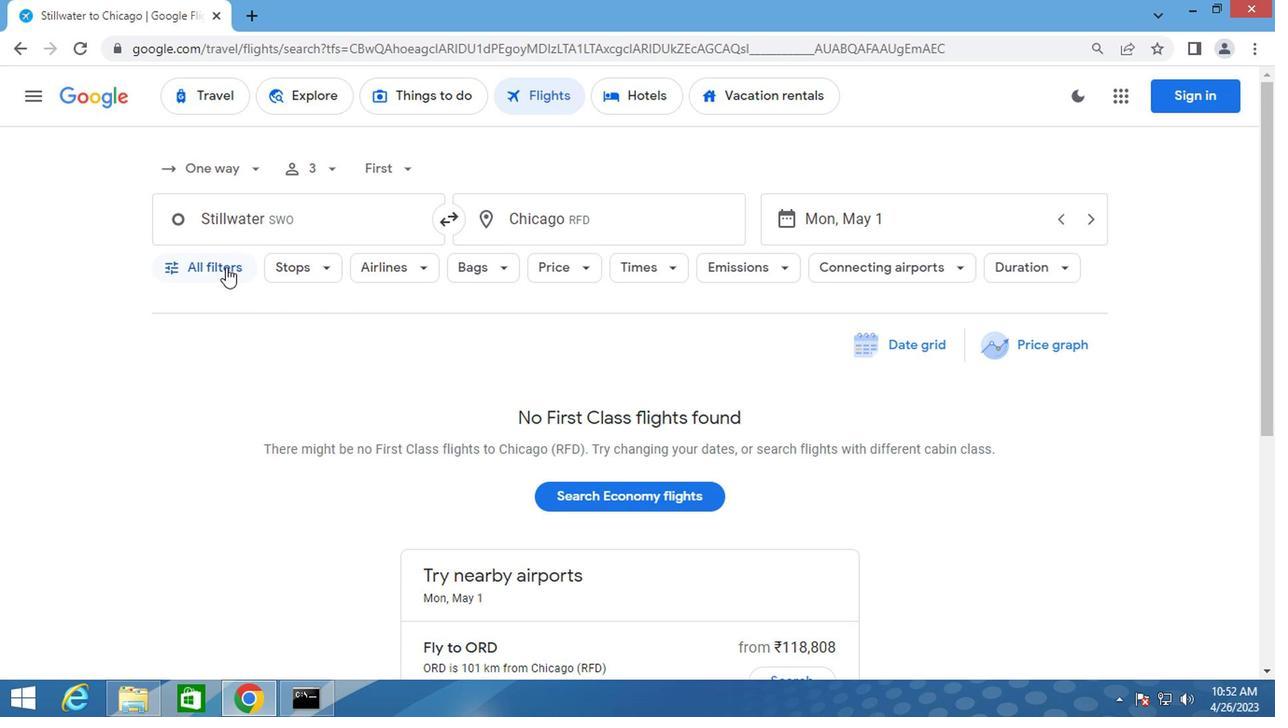 
Action: Mouse moved to (277, 313)
Screenshot: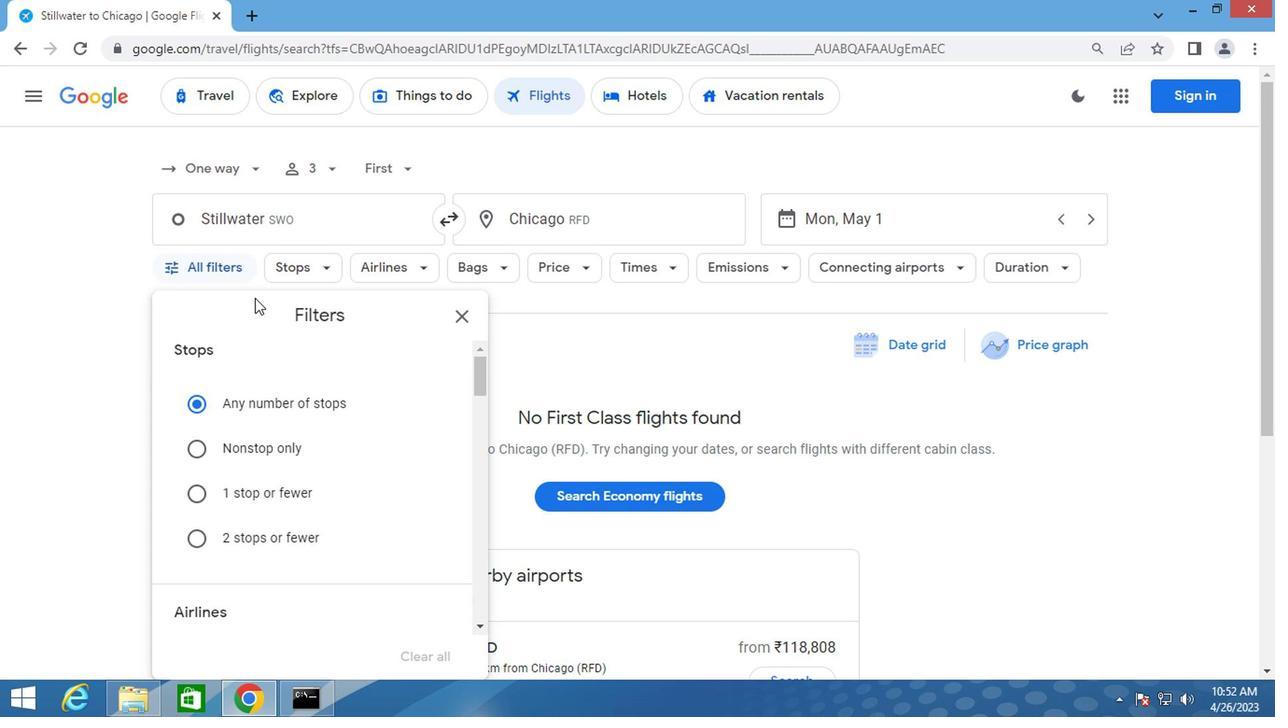 
Action: Mouse scrolled (277, 312) with delta (0, 0)
Screenshot: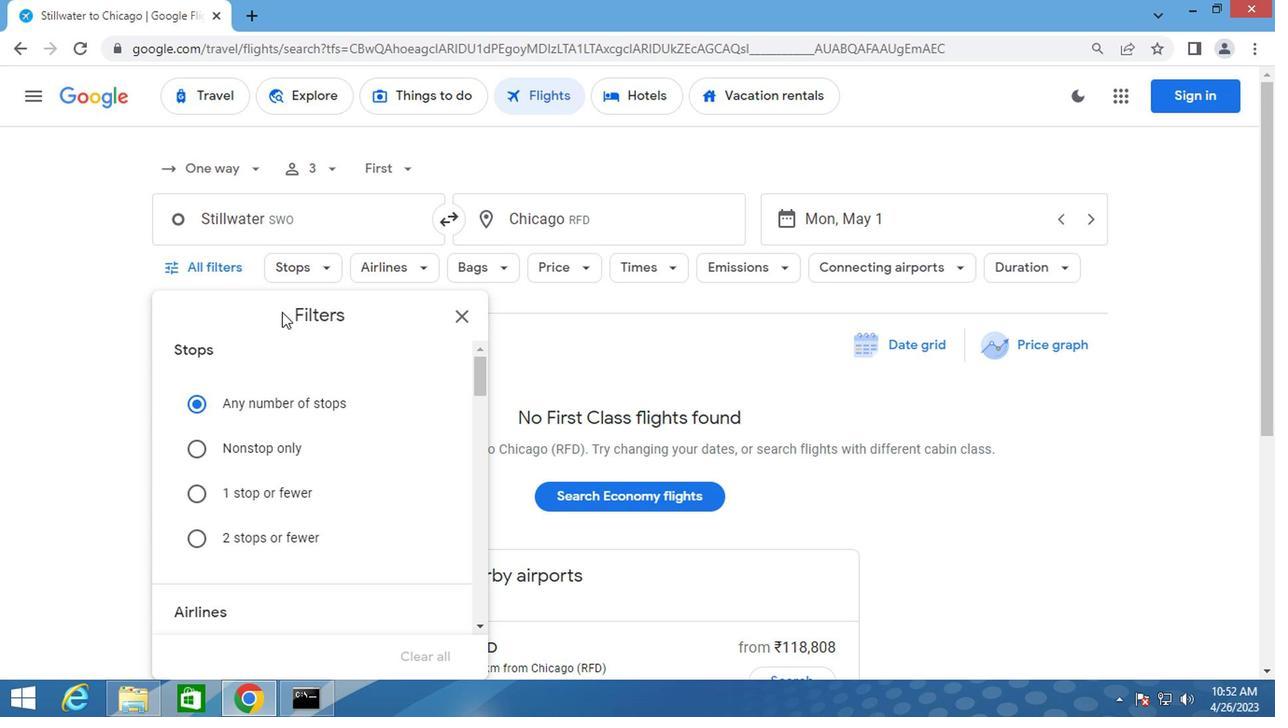 
Action: Mouse scrolled (277, 312) with delta (0, 0)
Screenshot: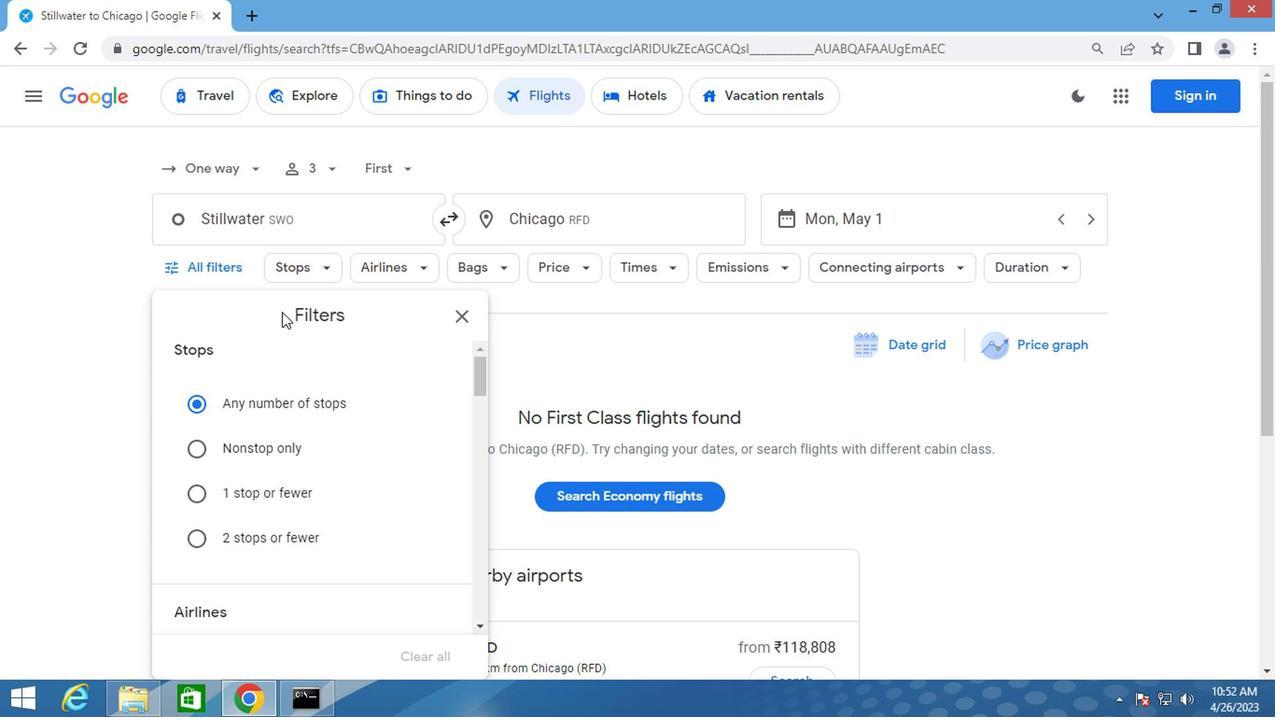 
Action: Mouse scrolled (277, 312) with delta (0, 0)
Screenshot: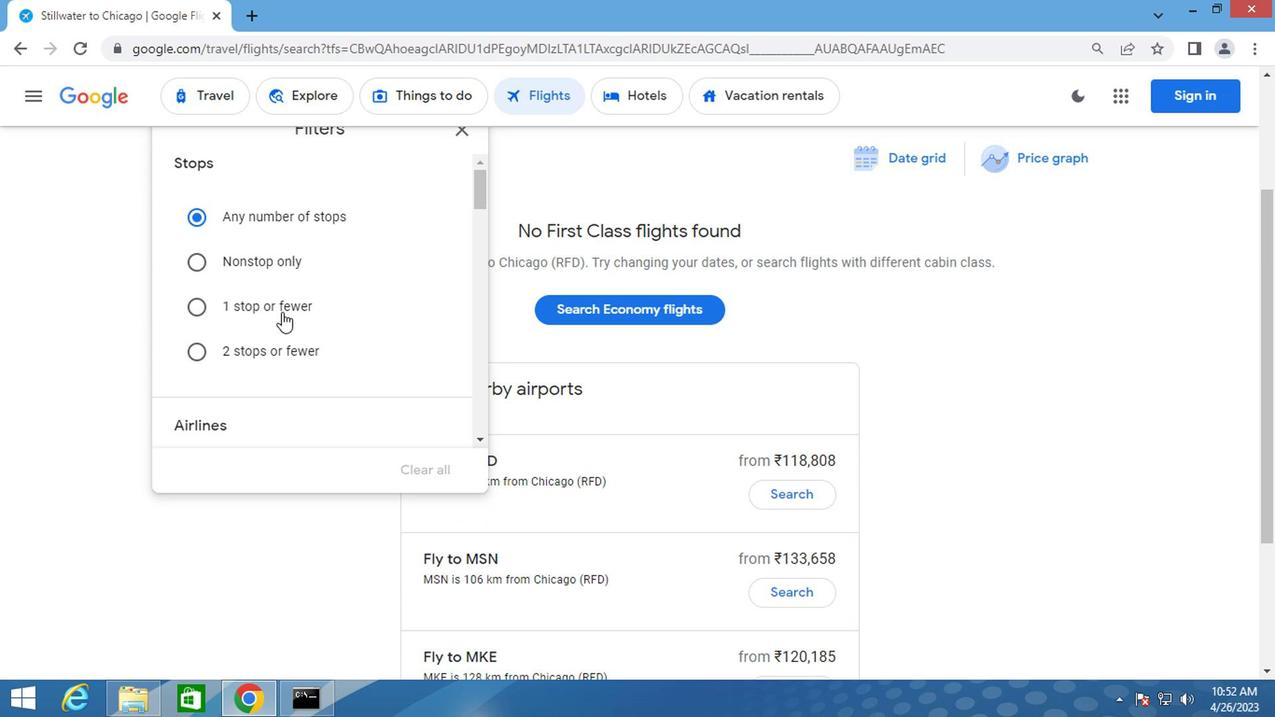 
Action: Mouse scrolled (277, 312) with delta (0, 0)
Screenshot: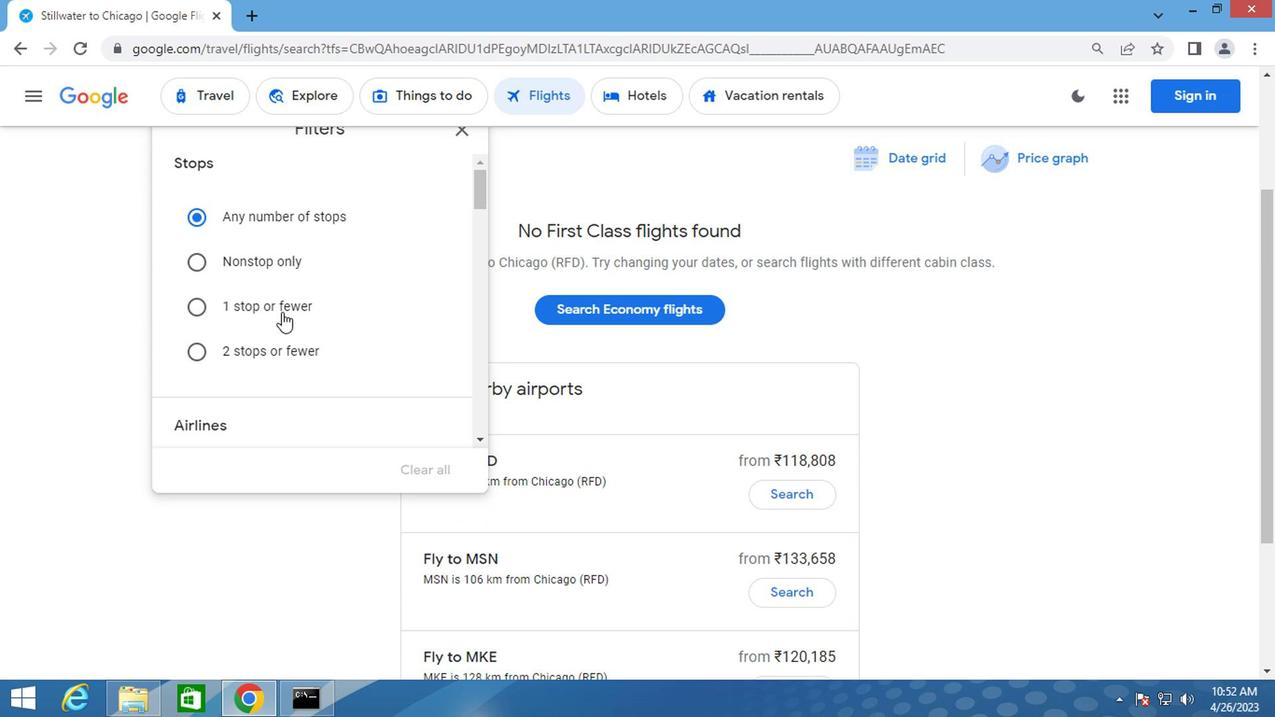 
Action: Mouse scrolled (277, 312) with delta (0, 0)
Screenshot: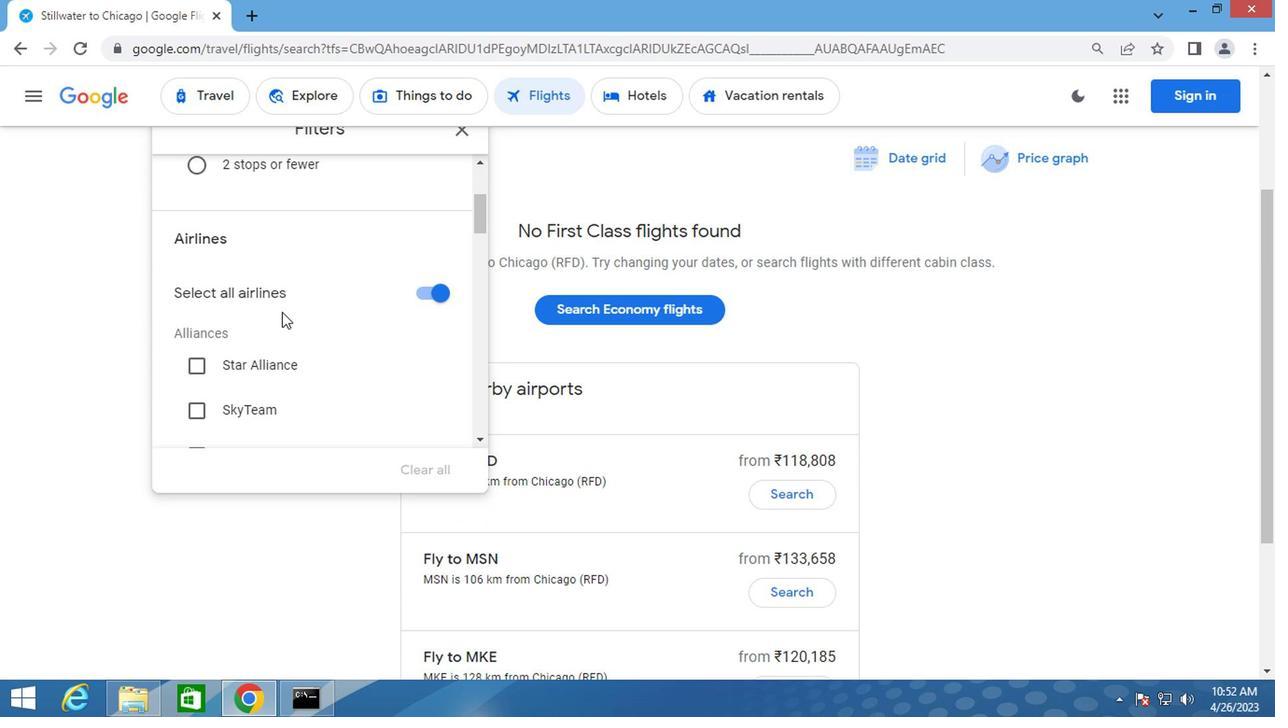 
Action: Mouse scrolled (277, 312) with delta (0, 0)
Screenshot: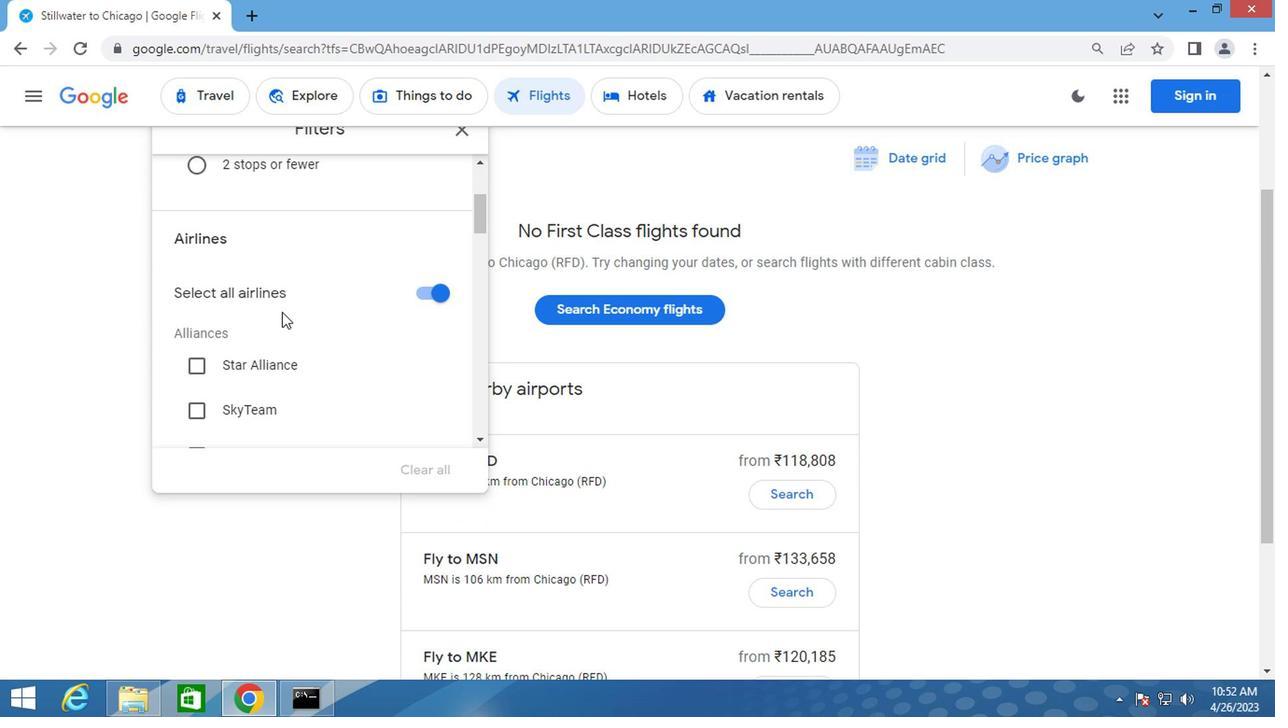 
Action: Mouse moved to (278, 313)
Screenshot: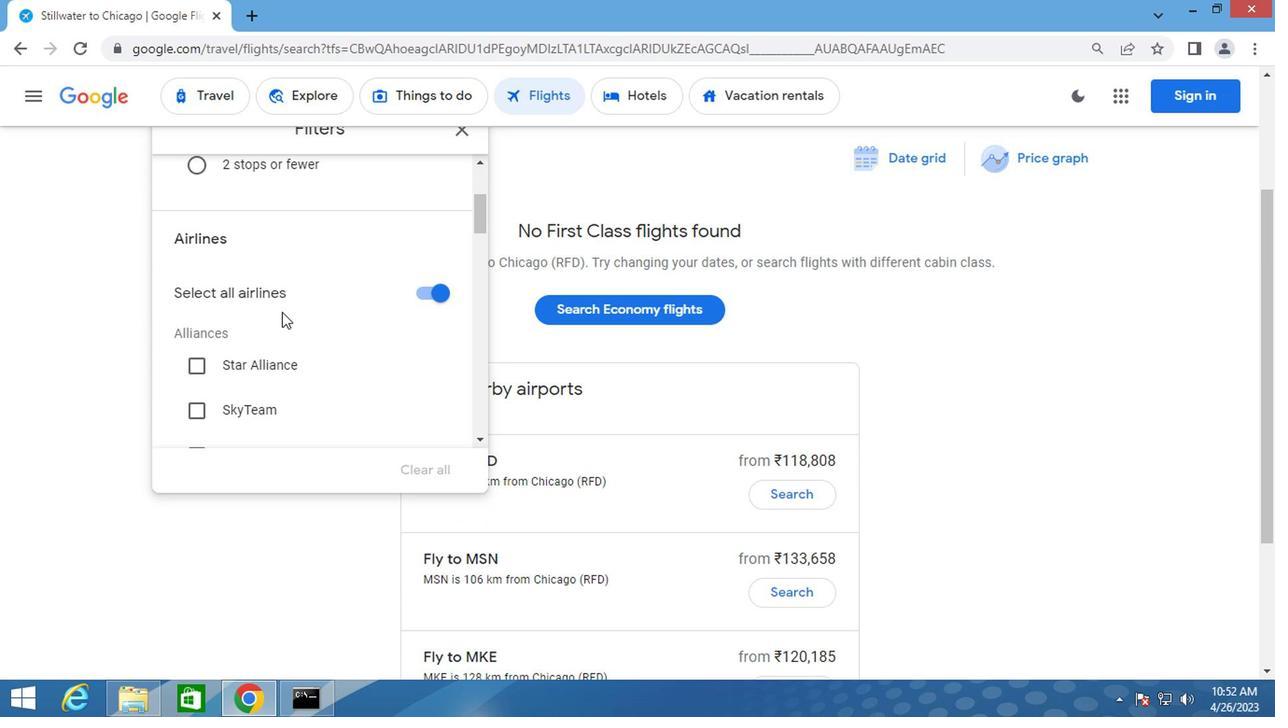 
Action: Mouse scrolled (278, 312) with delta (0, 0)
Screenshot: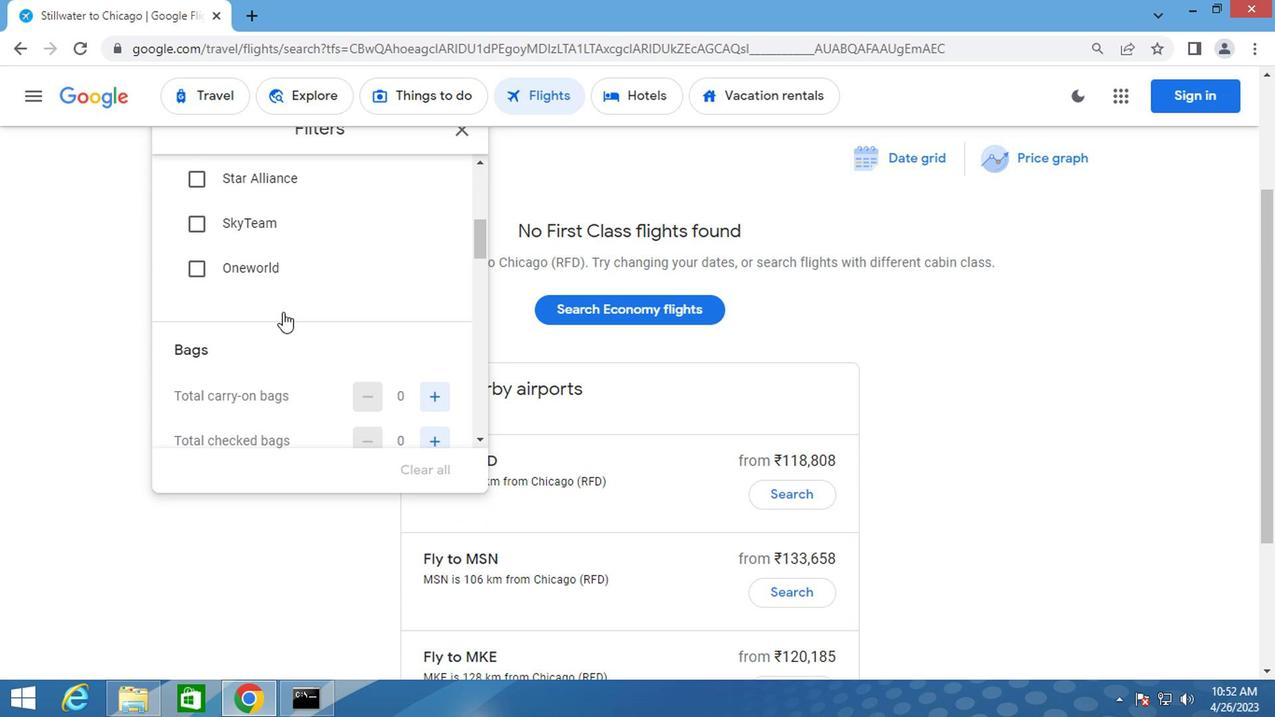 
Action: Mouse moved to (291, 306)
Screenshot: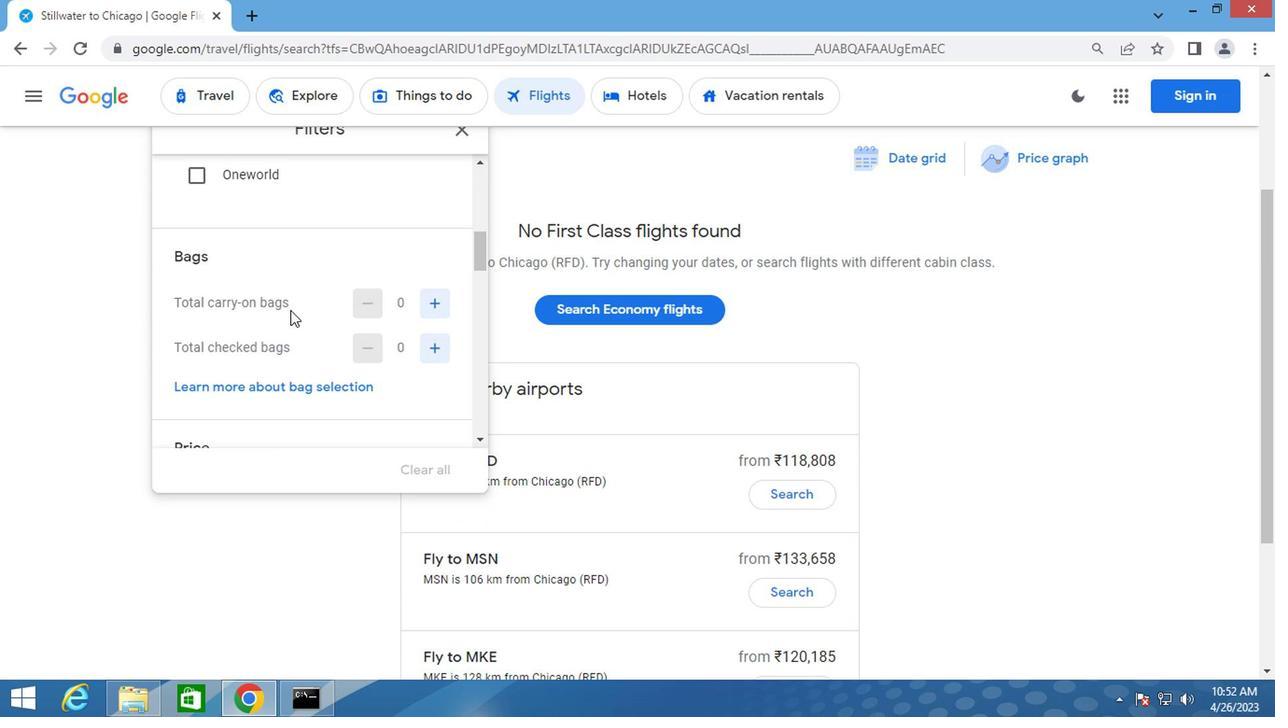 
Action: Mouse scrolled (291, 308) with delta (0, 1)
Screenshot: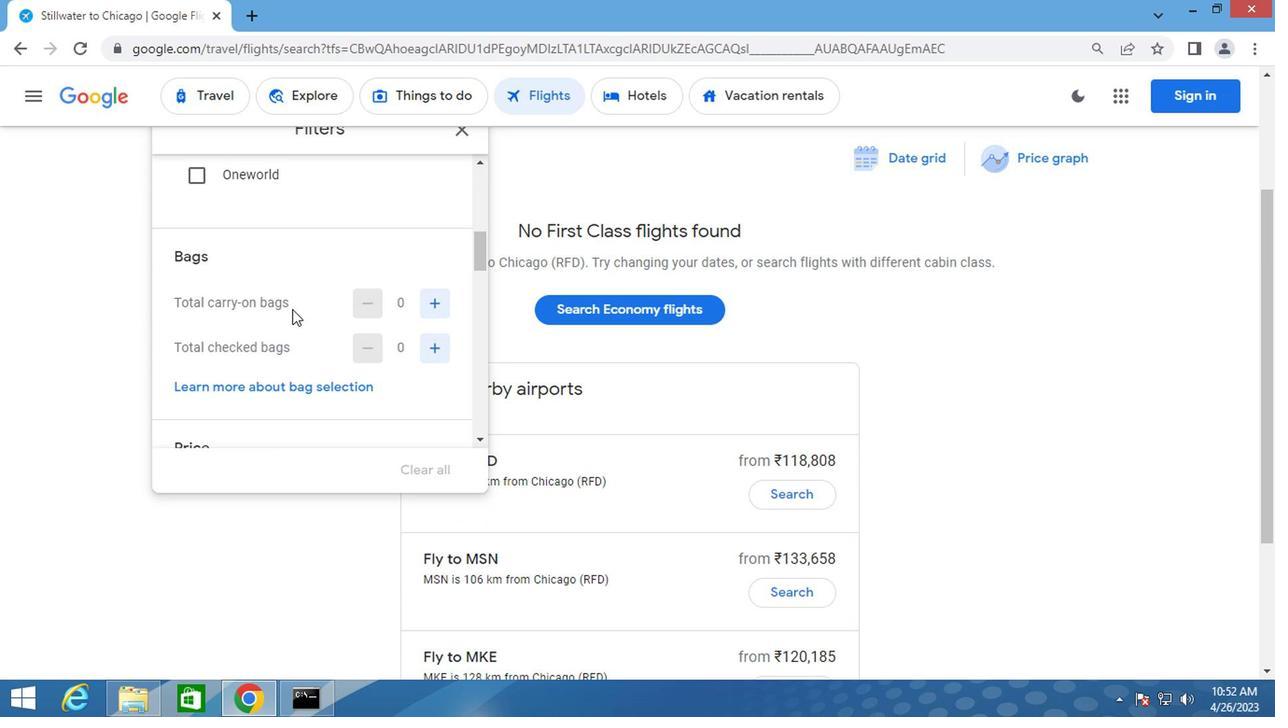 
Action: Mouse scrolled (291, 308) with delta (0, 1)
Screenshot: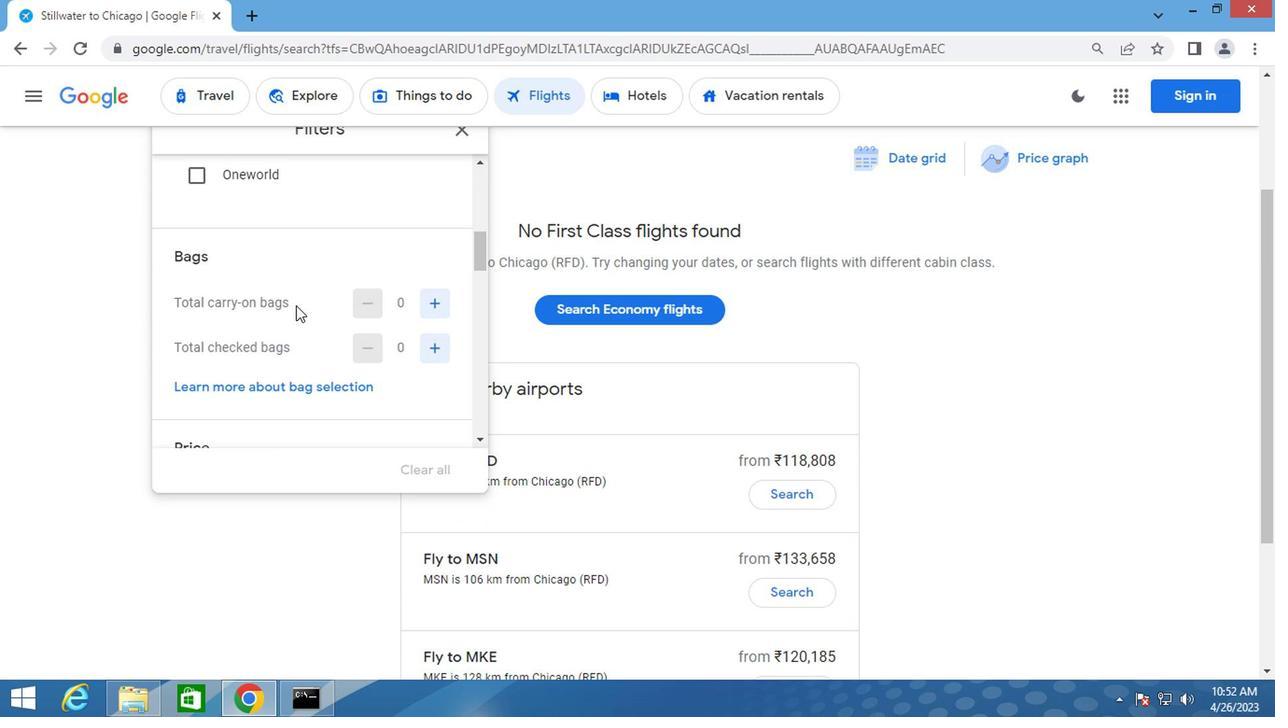 
Action: Mouse moved to (292, 306)
Screenshot: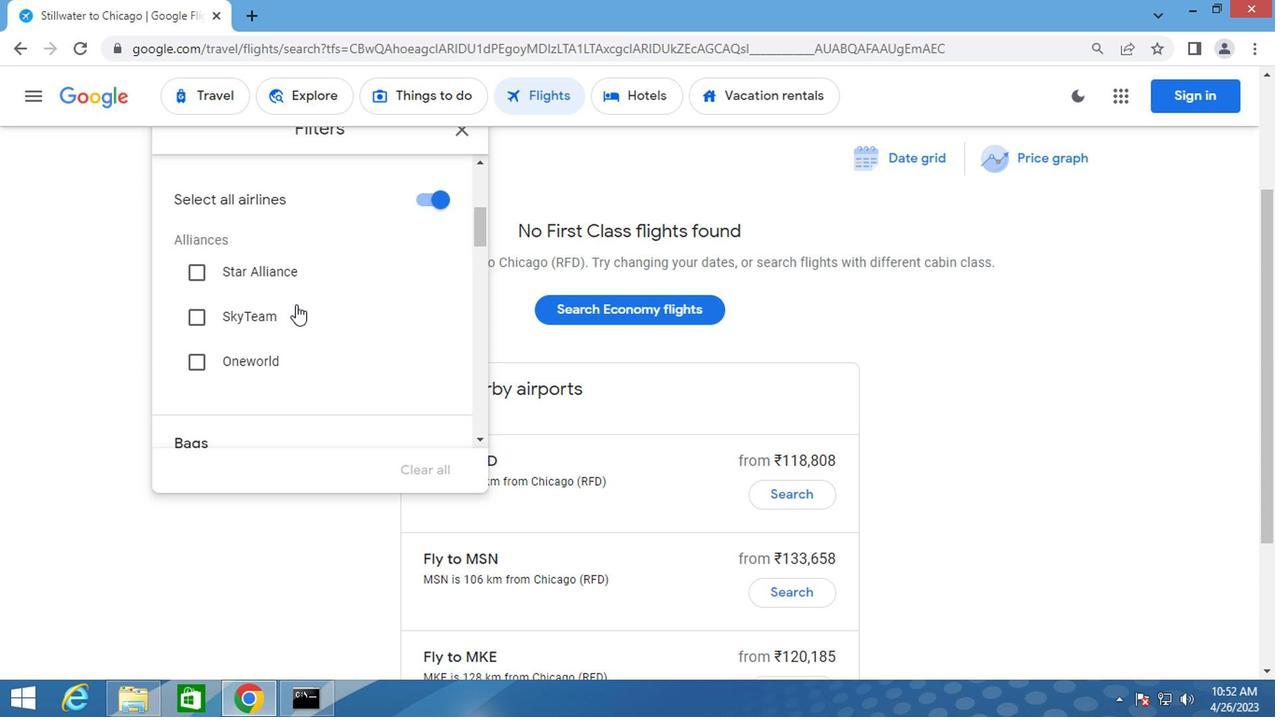 
Action: Mouse scrolled (292, 305) with delta (0, 0)
Screenshot: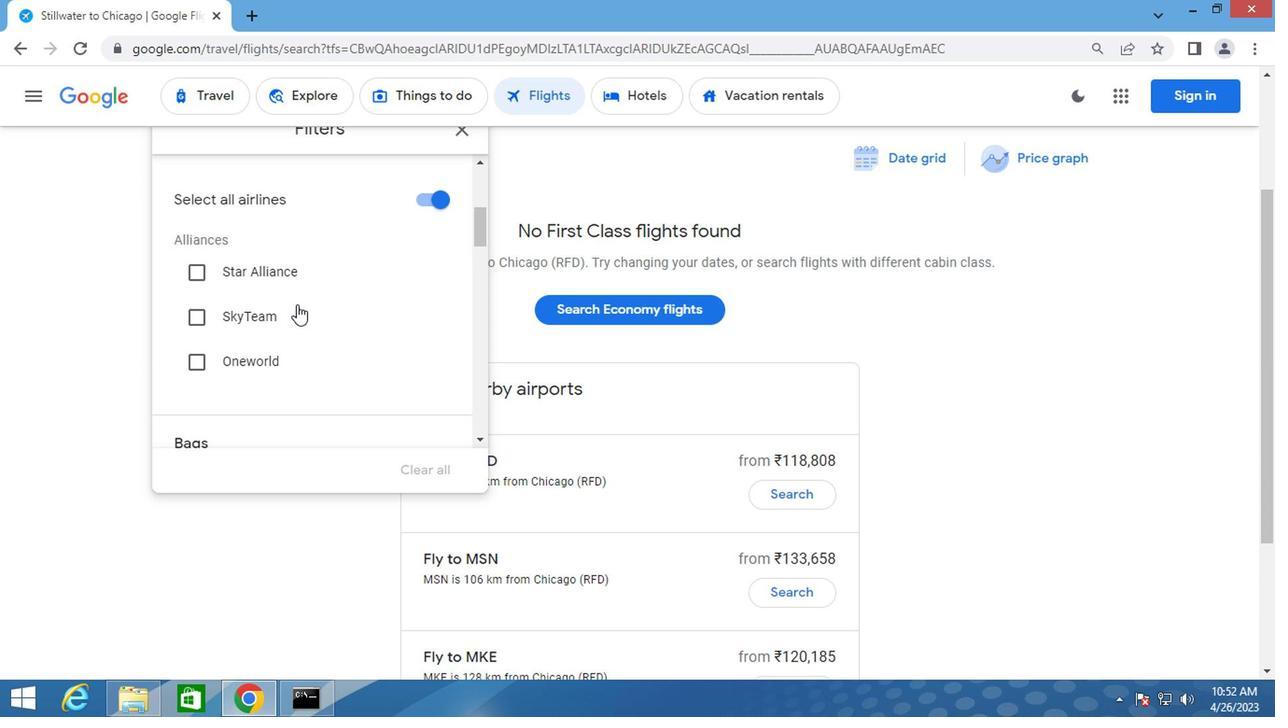 
Action: Mouse scrolled (292, 305) with delta (0, 0)
Screenshot: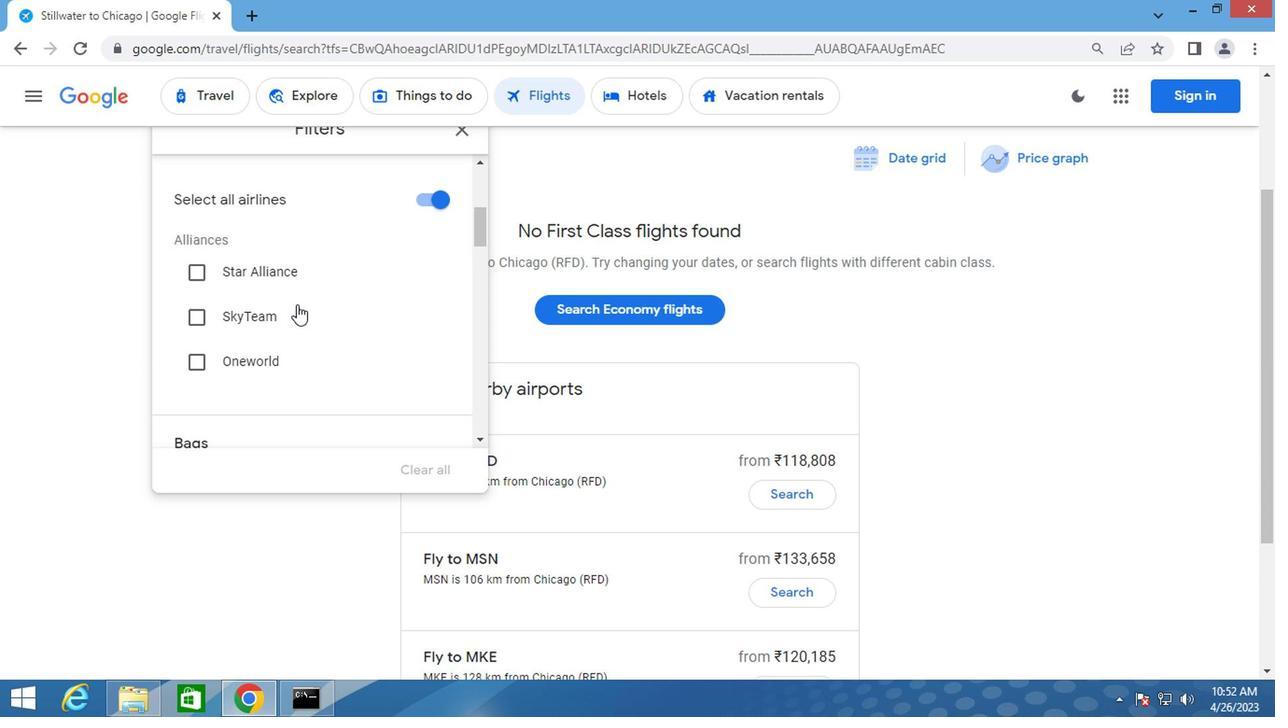 
Action: Mouse moved to (424, 303)
Screenshot: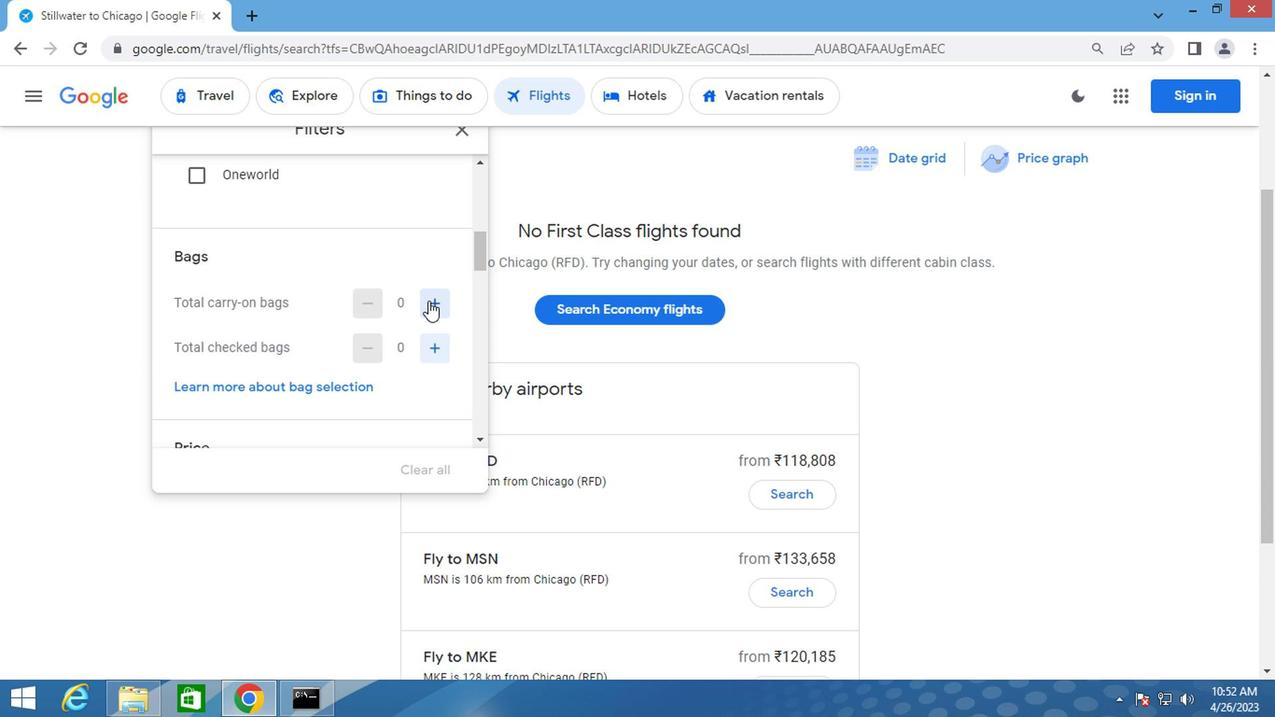 
Action: Mouse pressed left at (424, 303)
Screenshot: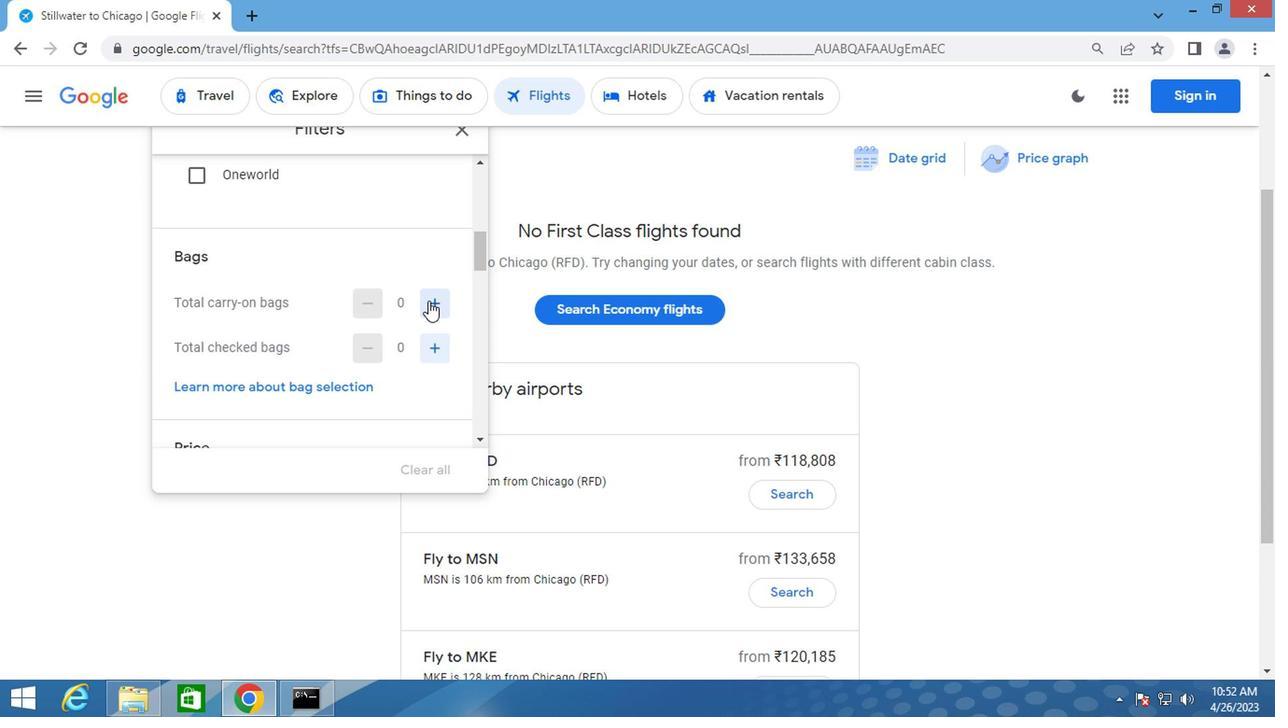 
Action: Mouse moved to (330, 304)
Screenshot: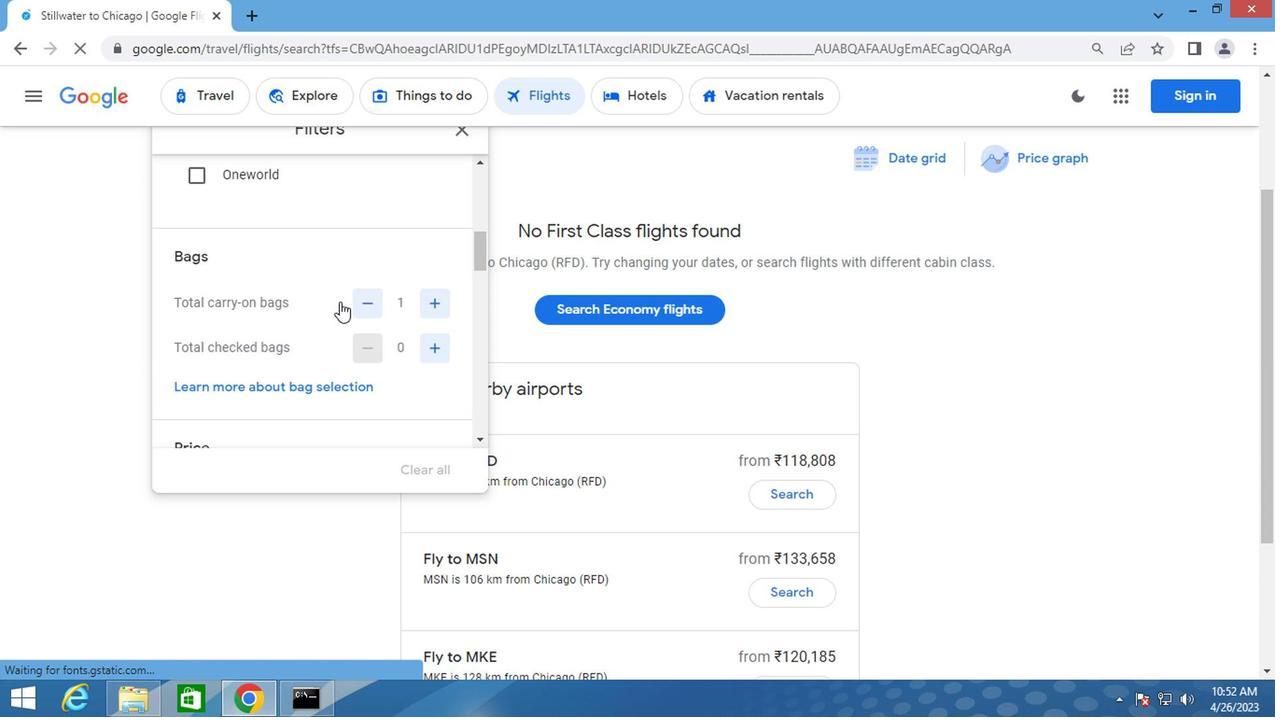 
Action: Mouse scrolled (330, 303) with delta (0, 0)
Screenshot: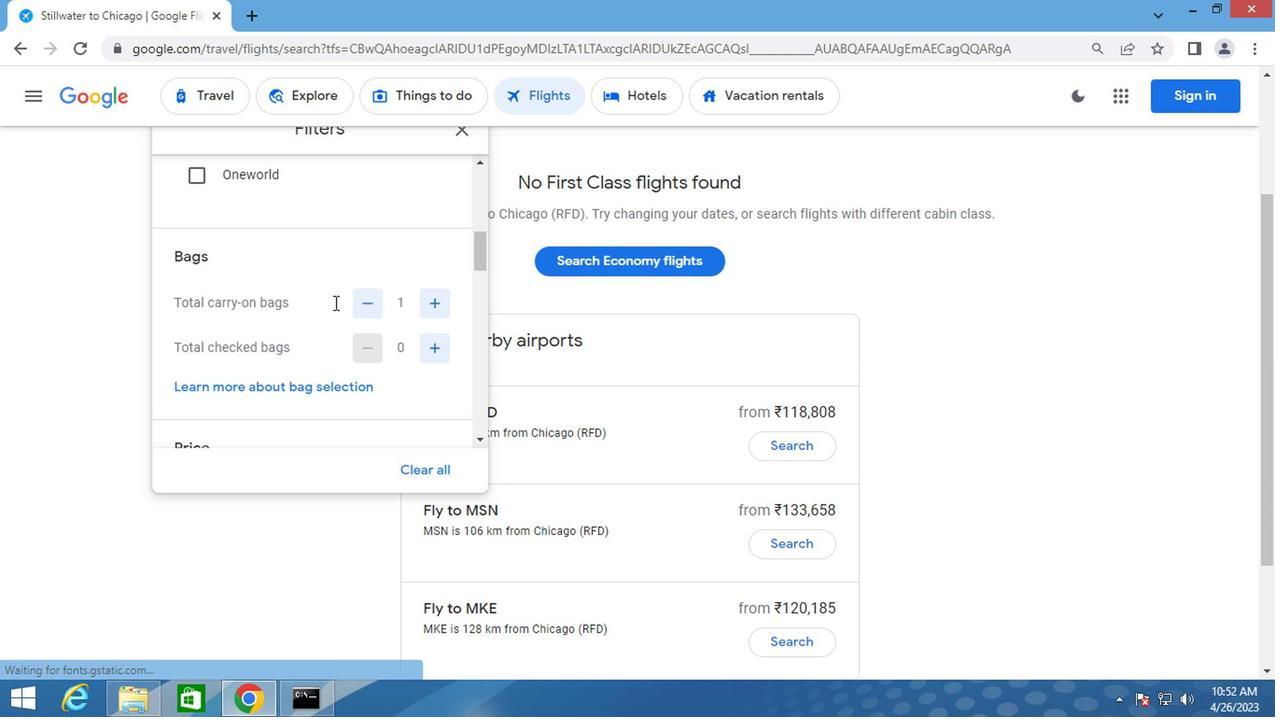 
Action: Mouse scrolled (330, 303) with delta (0, 0)
Screenshot: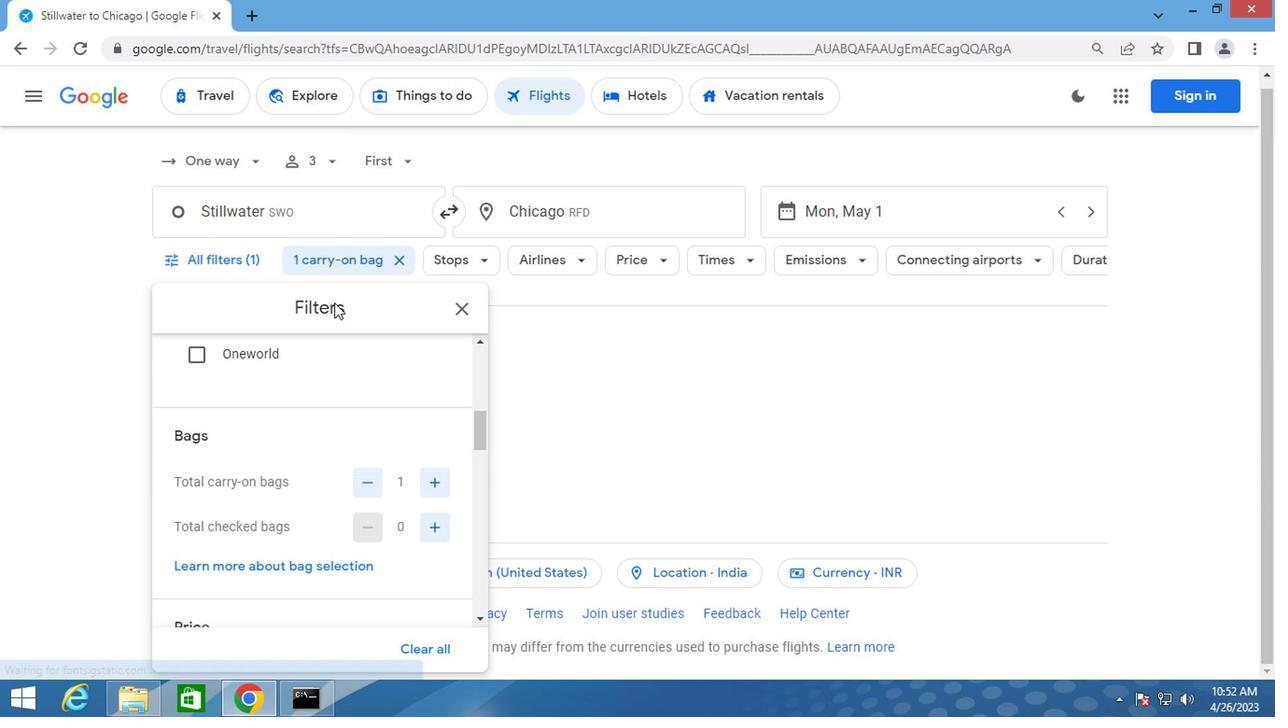 
Action: Mouse moved to (431, 344)
Screenshot: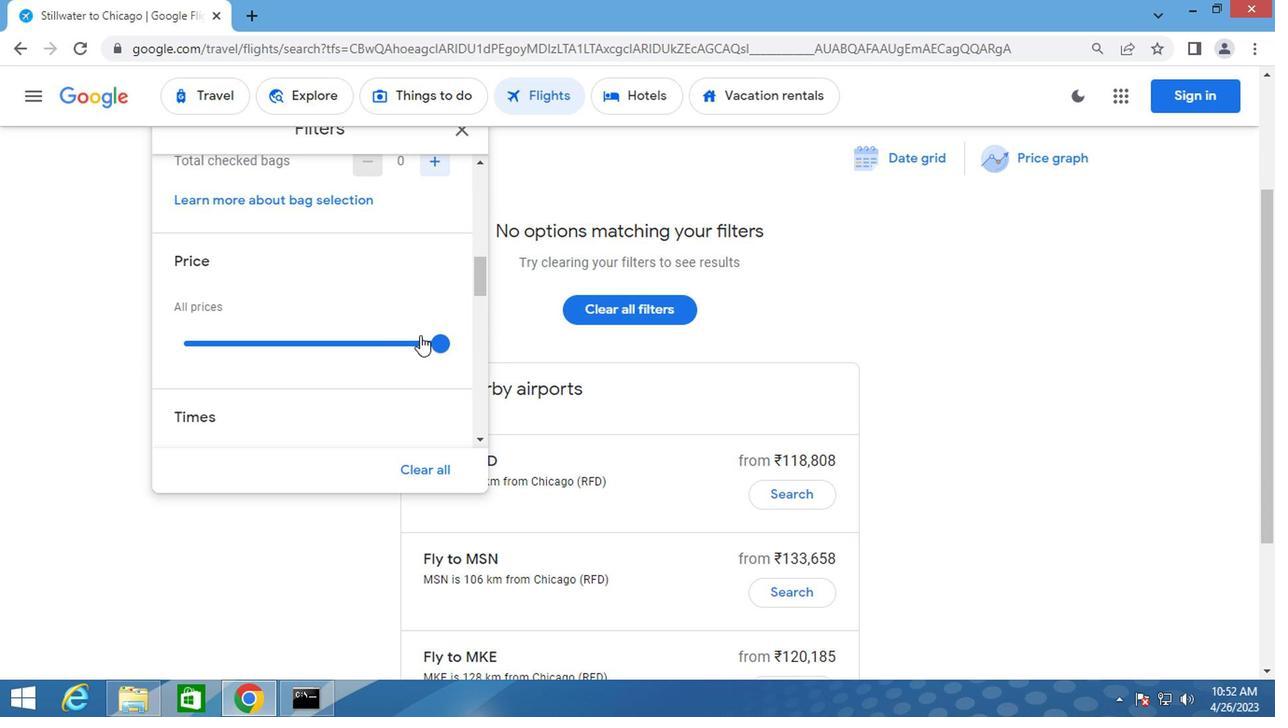 
Action: Mouse pressed left at (431, 344)
Screenshot: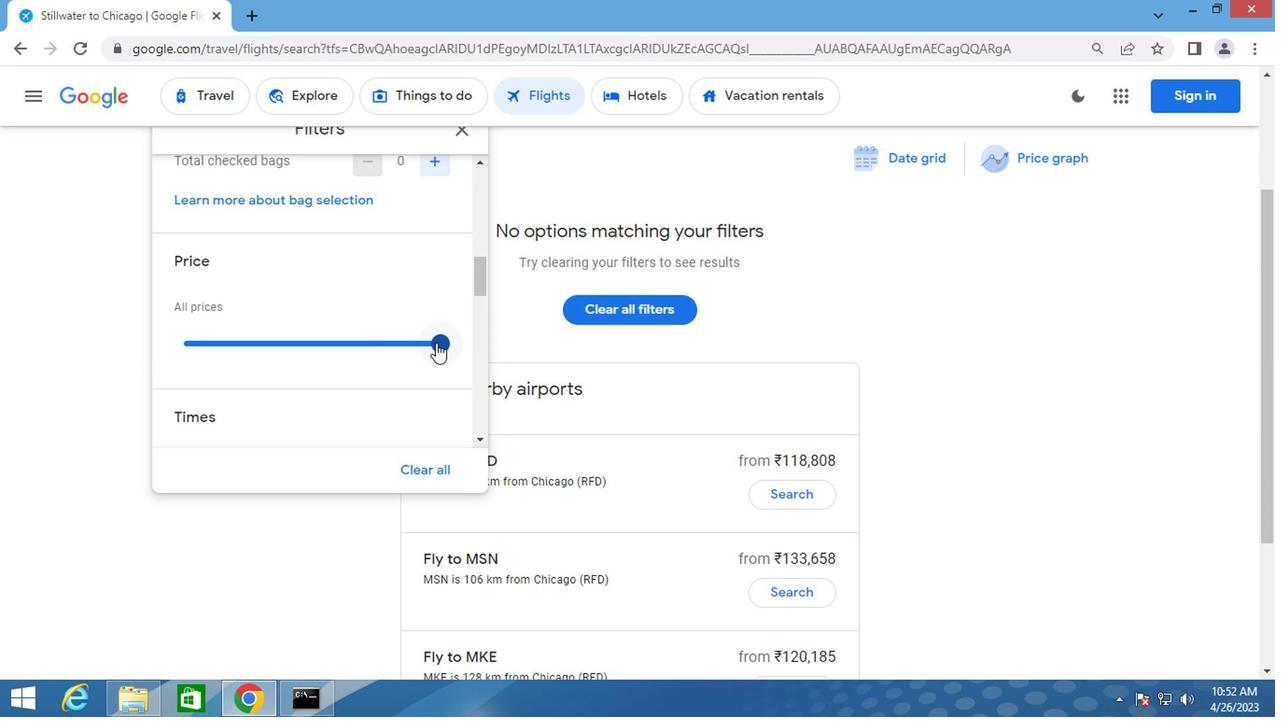 
Action: Mouse moved to (332, 330)
Screenshot: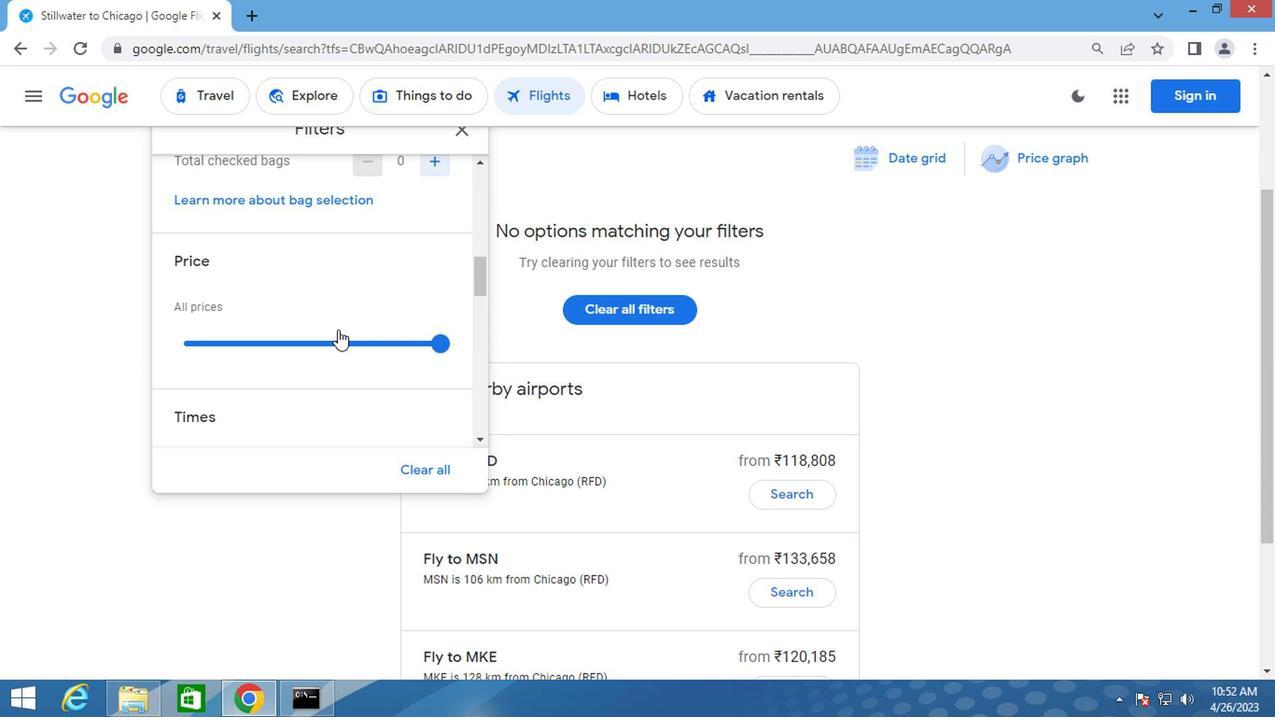 
Action: Mouse scrolled (332, 329) with delta (0, -1)
Screenshot: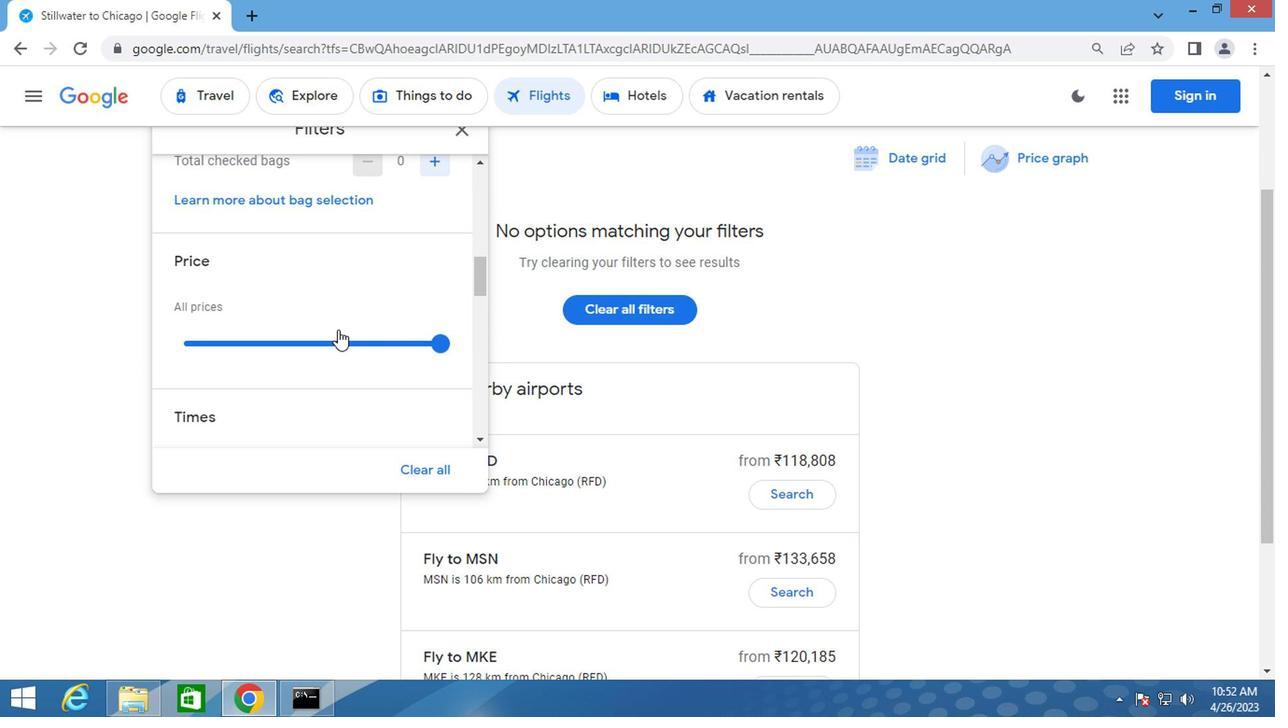
Action: Mouse scrolled (332, 329) with delta (0, -1)
Screenshot: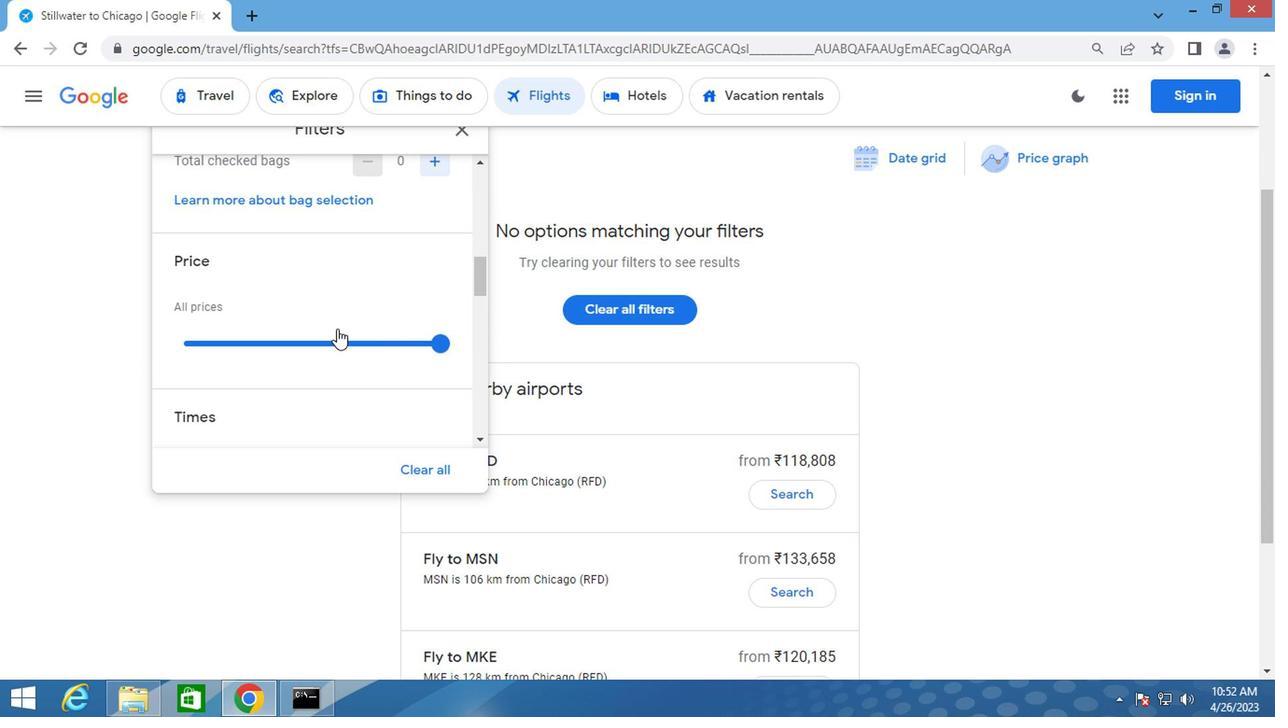 
Action: Mouse moved to (183, 366)
Screenshot: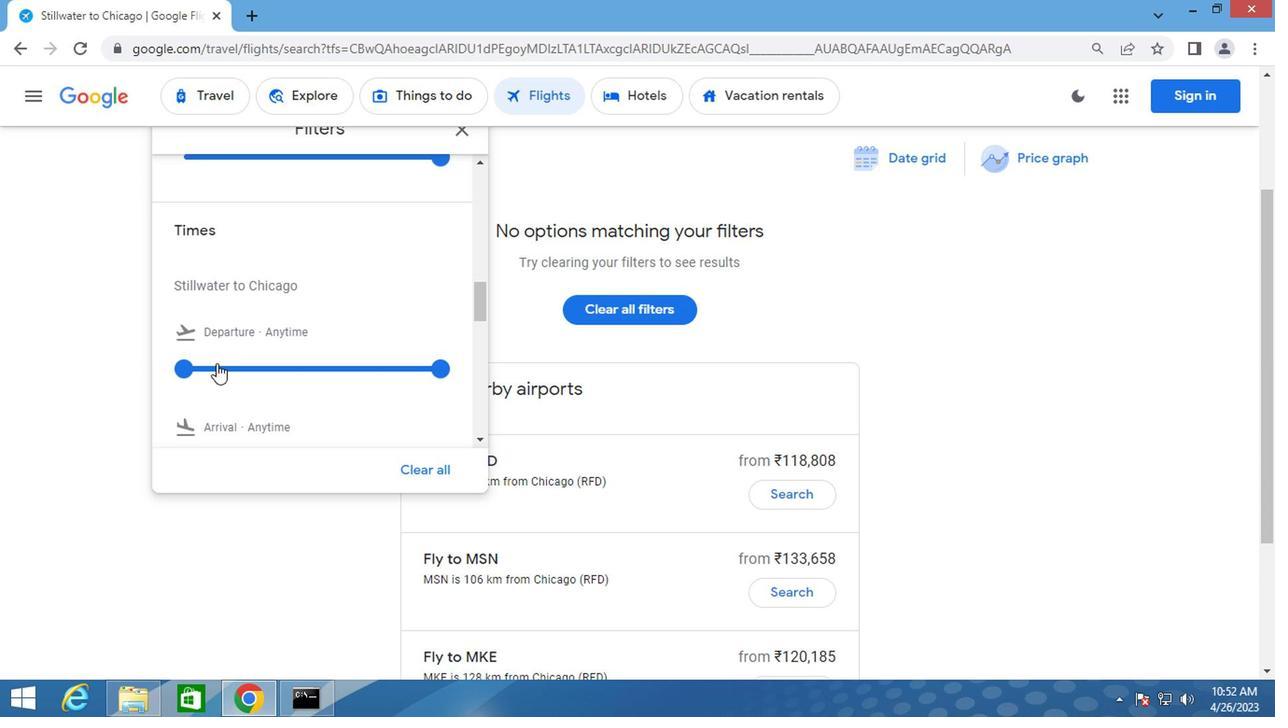 
Action: Mouse pressed left at (183, 366)
Screenshot: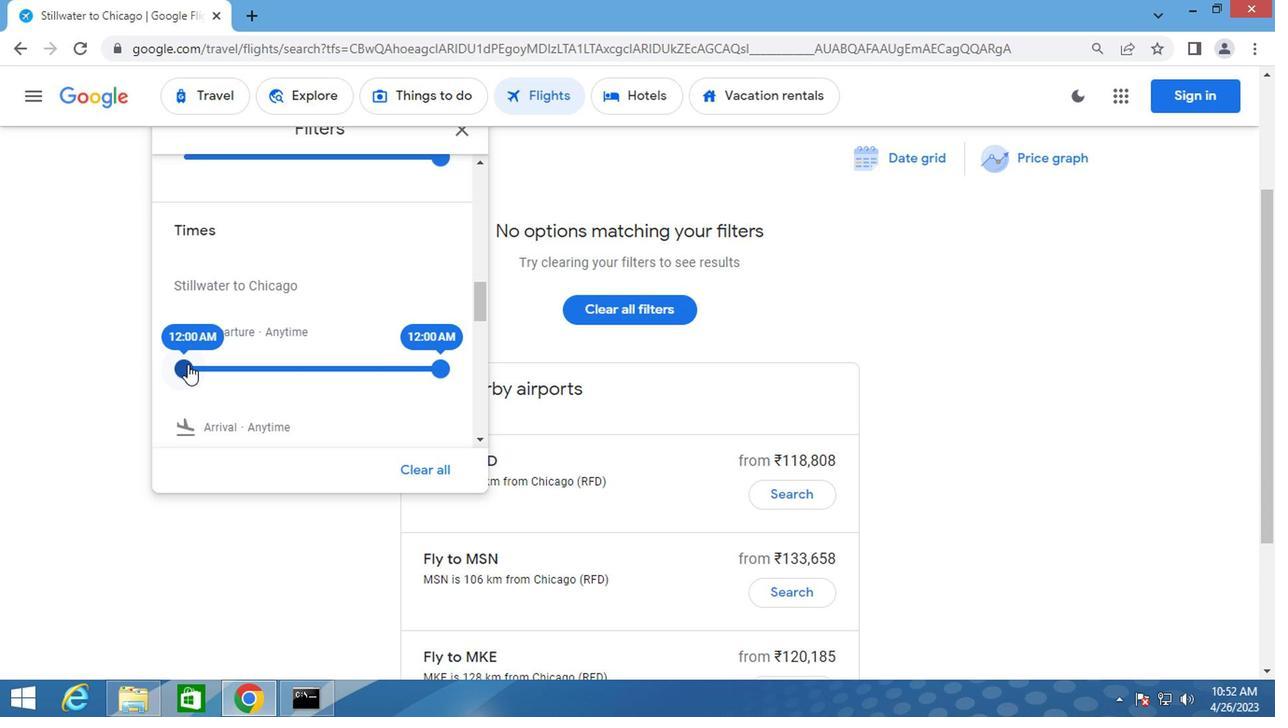 
Action: Mouse moved to (458, 133)
Screenshot: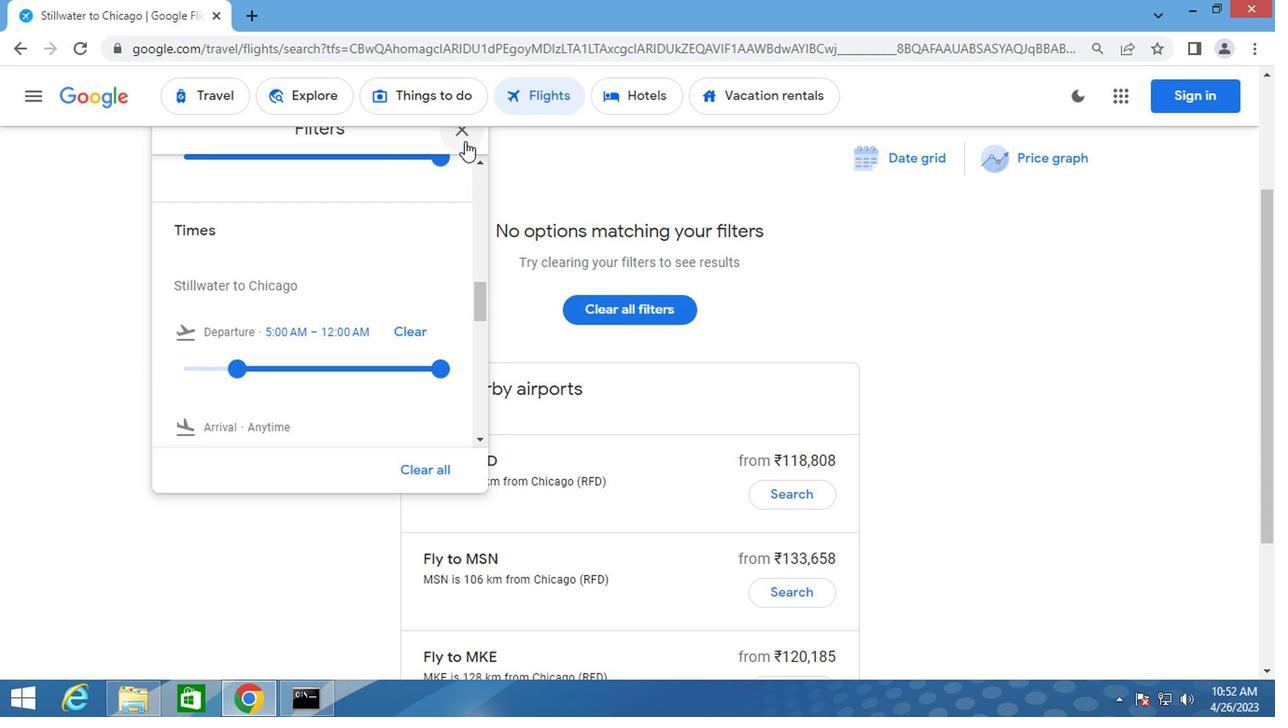 
Action: Mouse pressed left at (458, 133)
Screenshot: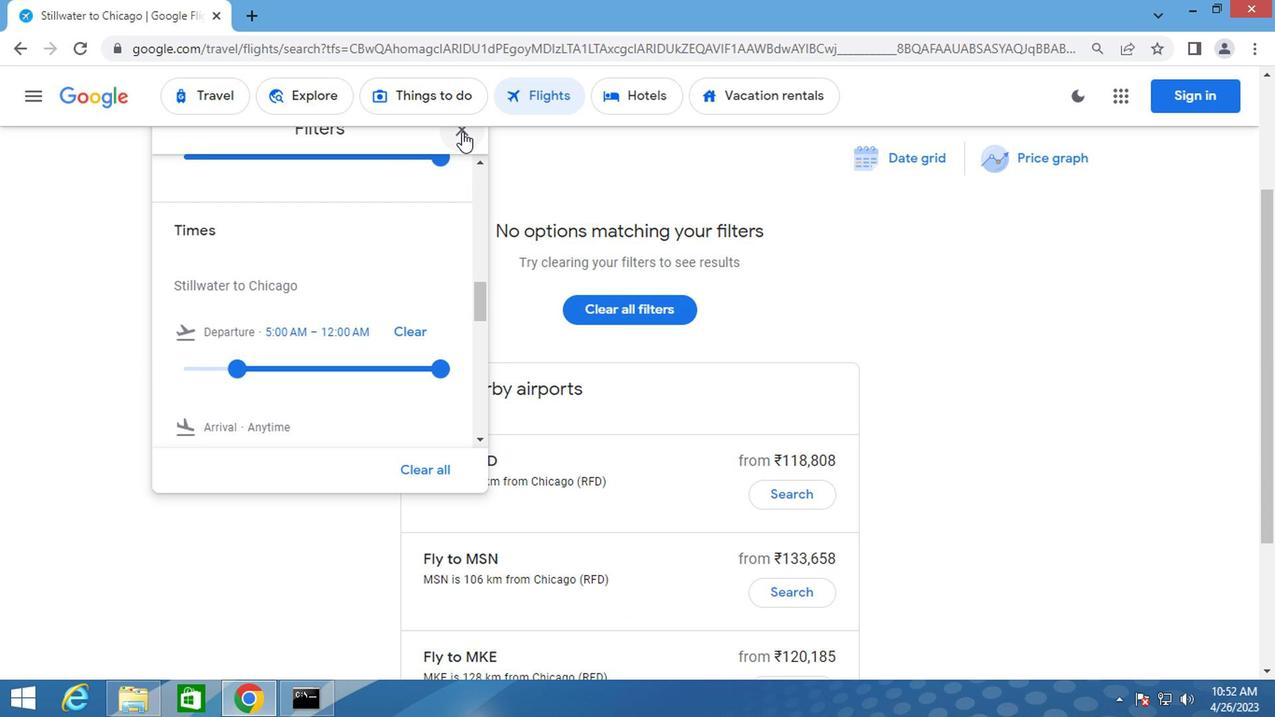 
Action: Key pressed <Key.f8>
Screenshot: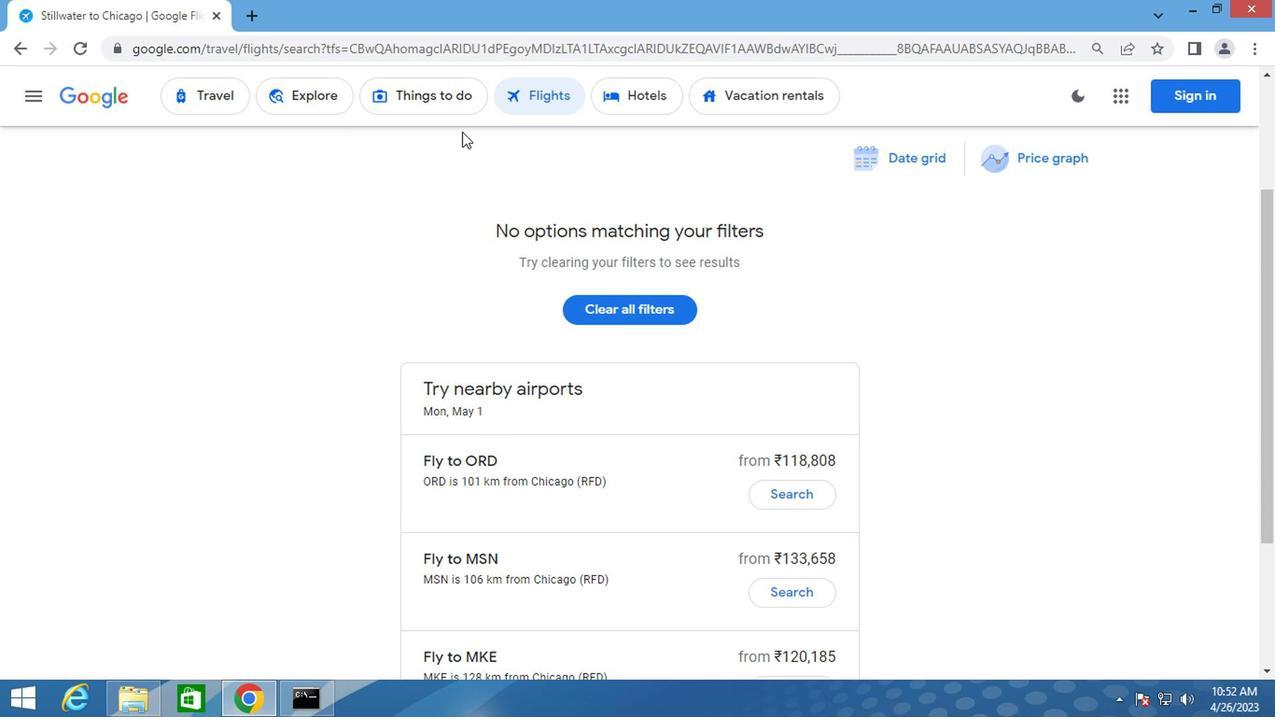 
